 Task: Find connections with filter location Bromsgrove with filter topic #Innovationwith filter profile language French with filter current company SCC Online with filter school Rani Durgavati Vishwavidyalaya, Jabalpur with filter industry Retail Health and Personal Care Products with filter service category Homeowners Insurance with filter keywords title School Volunteer
Action: Mouse moved to (573, 66)
Screenshot: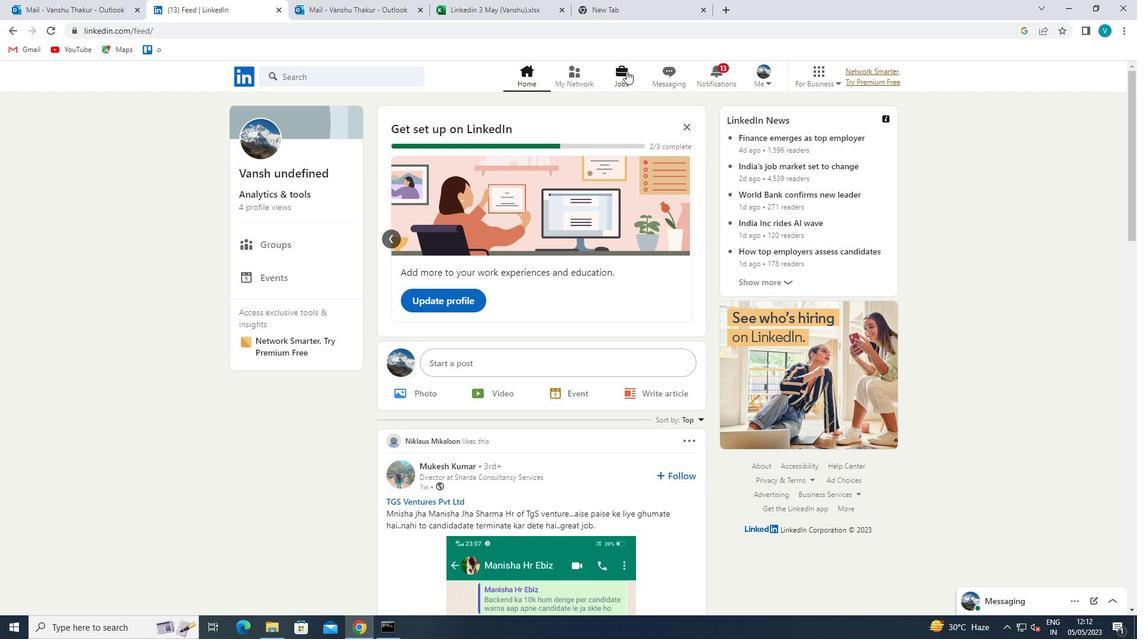 
Action: Mouse pressed left at (573, 66)
Screenshot: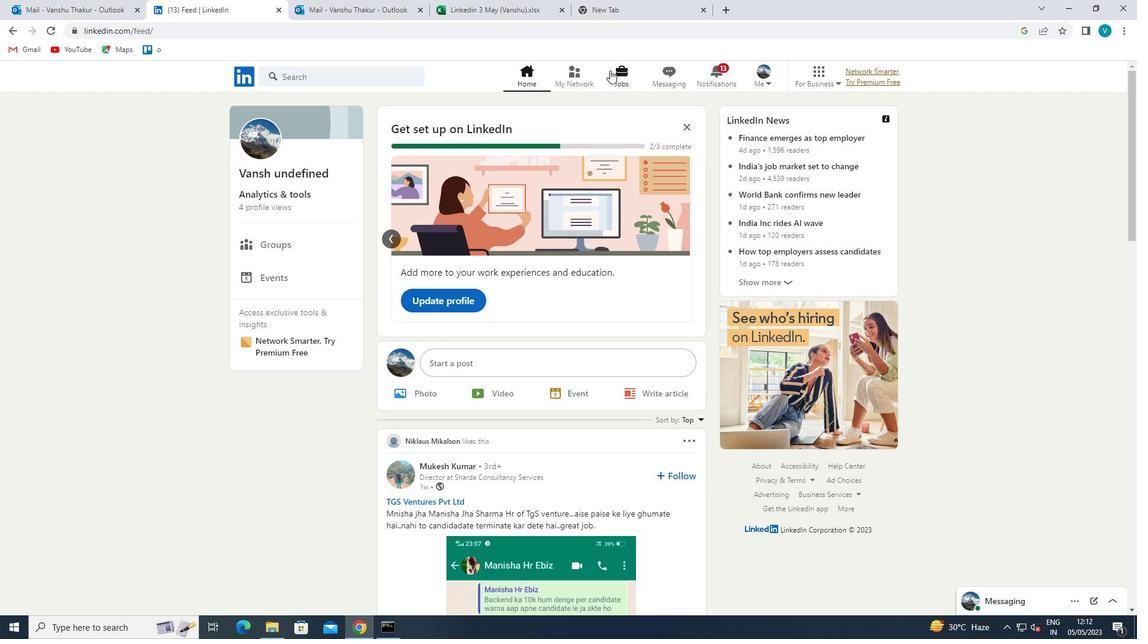 
Action: Mouse moved to (341, 135)
Screenshot: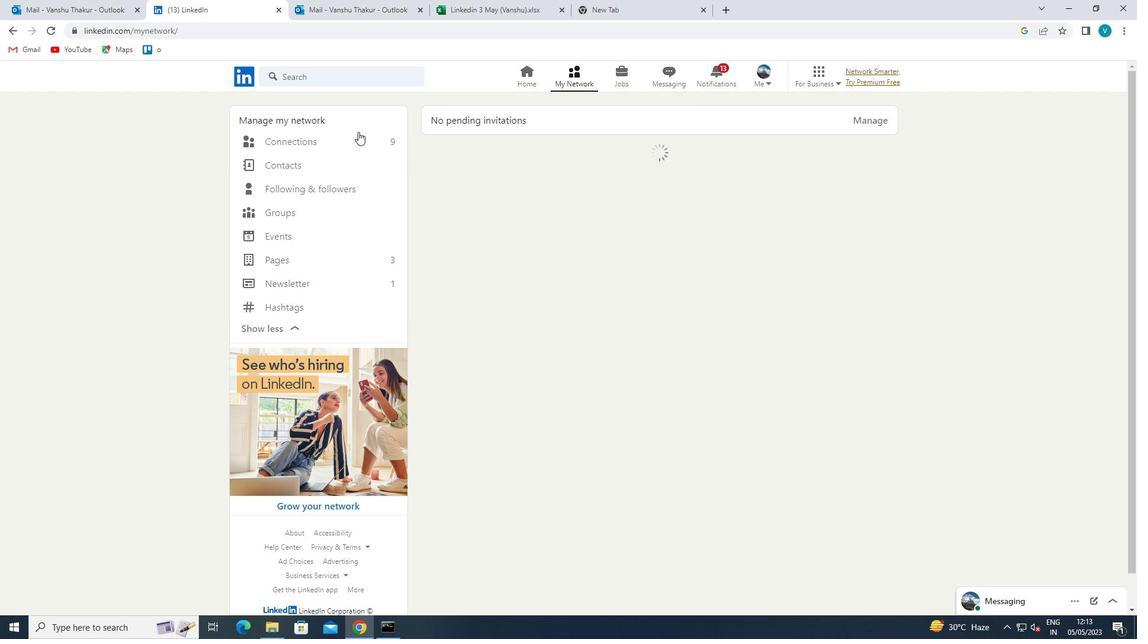 
Action: Mouse pressed left at (341, 135)
Screenshot: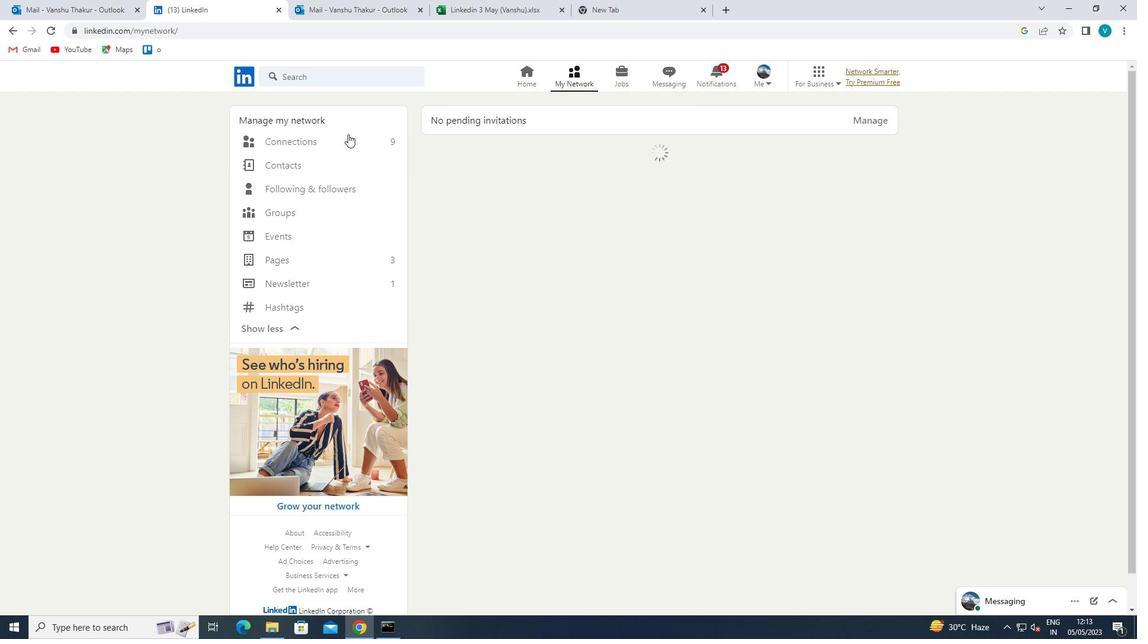 
Action: Mouse moved to (663, 138)
Screenshot: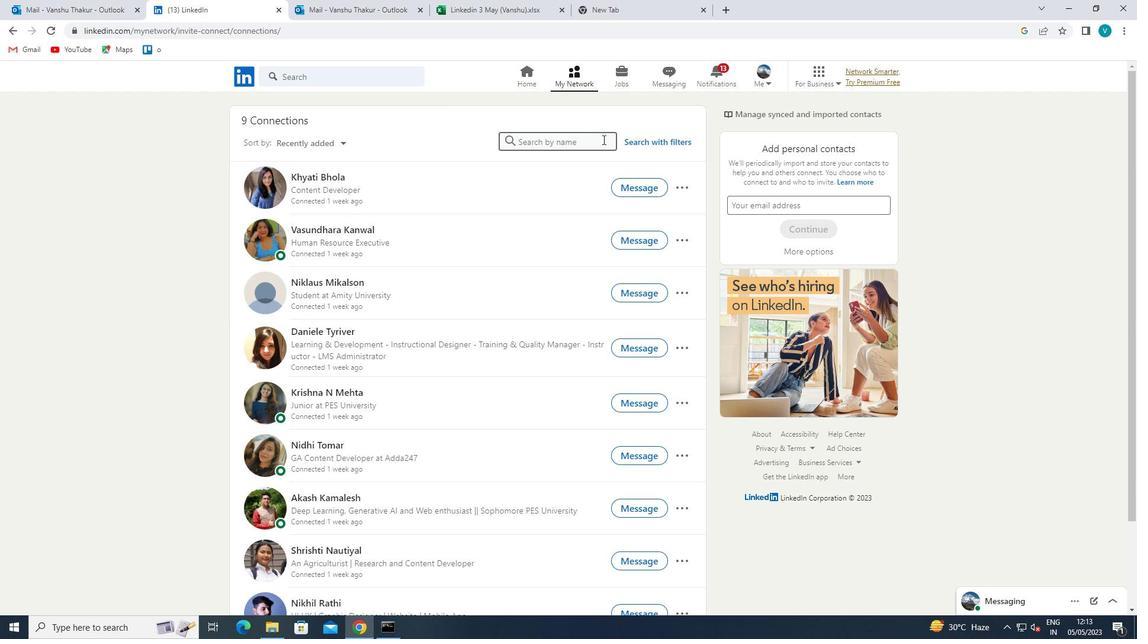 
Action: Mouse pressed left at (663, 138)
Screenshot: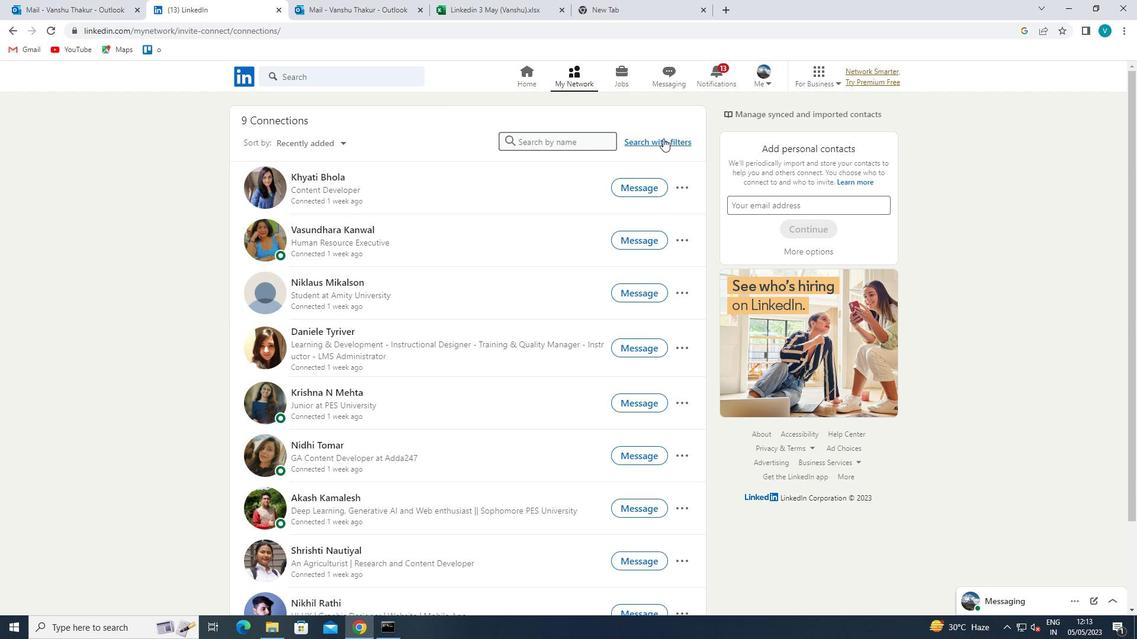 
Action: Mouse moved to (579, 114)
Screenshot: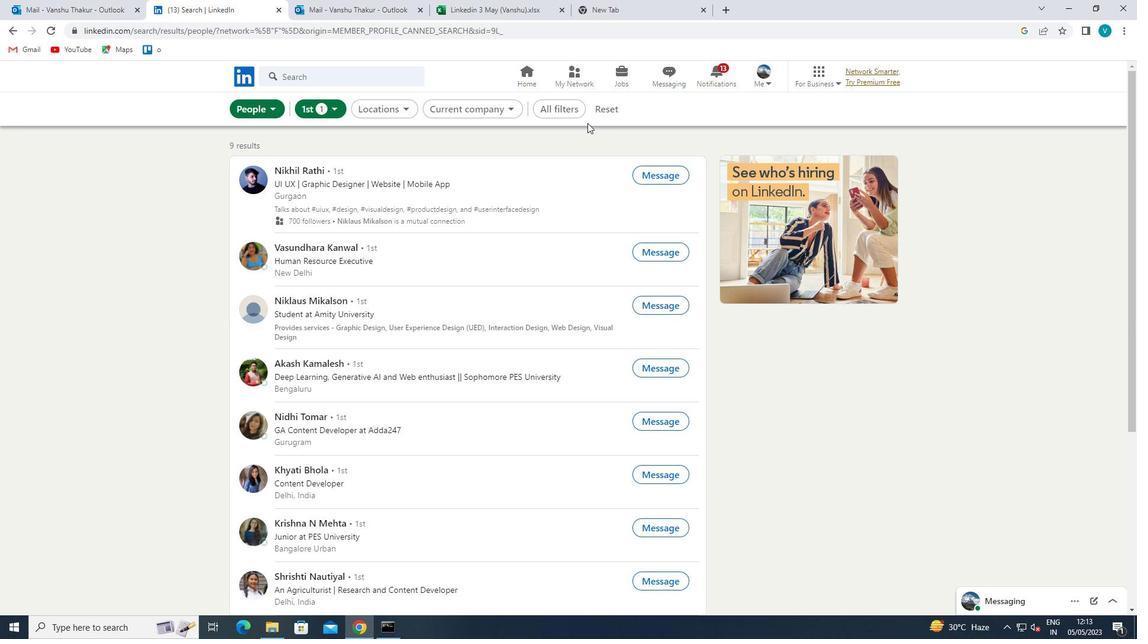 
Action: Mouse pressed left at (579, 114)
Screenshot: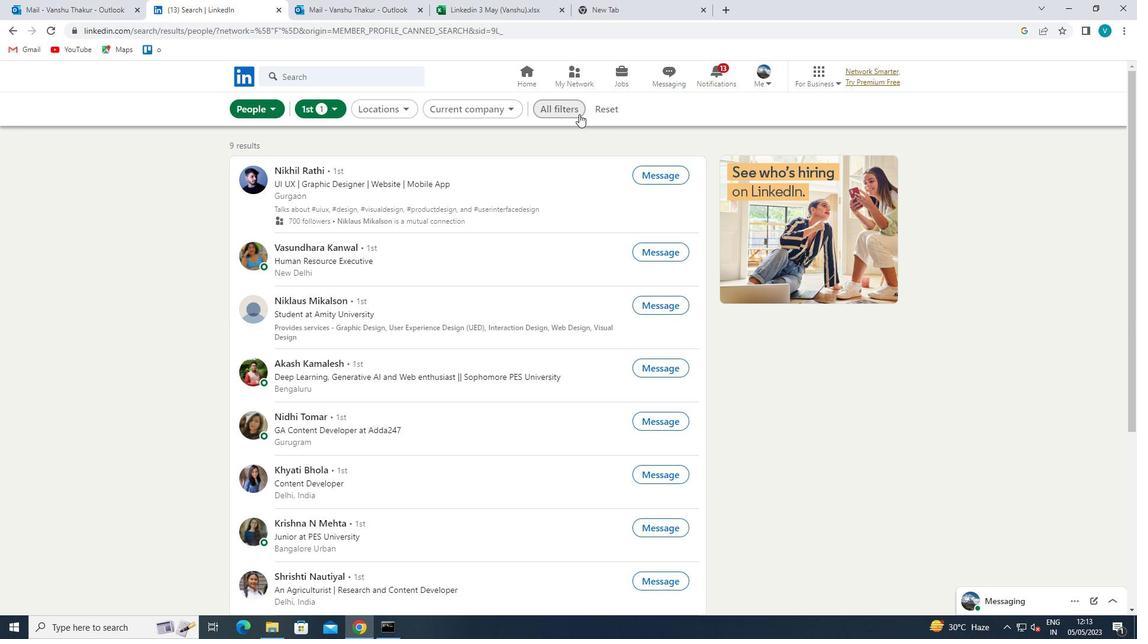 
Action: Mouse moved to (903, 221)
Screenshot: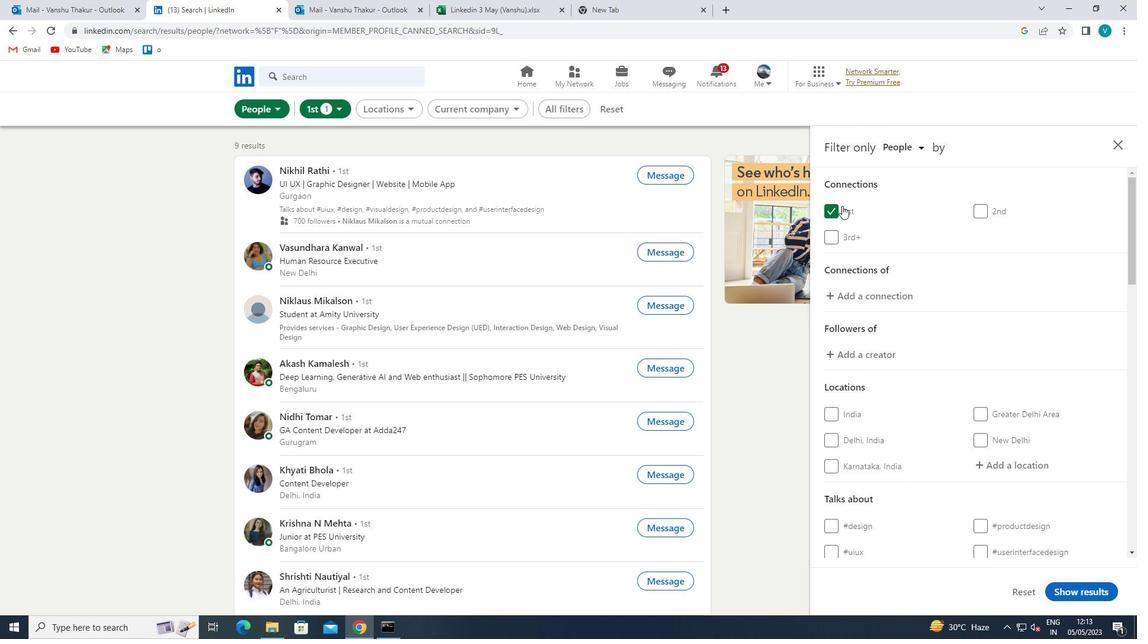 
Action: Mouse scrolled (903, 220) with delta (0, 0)
Screenshot: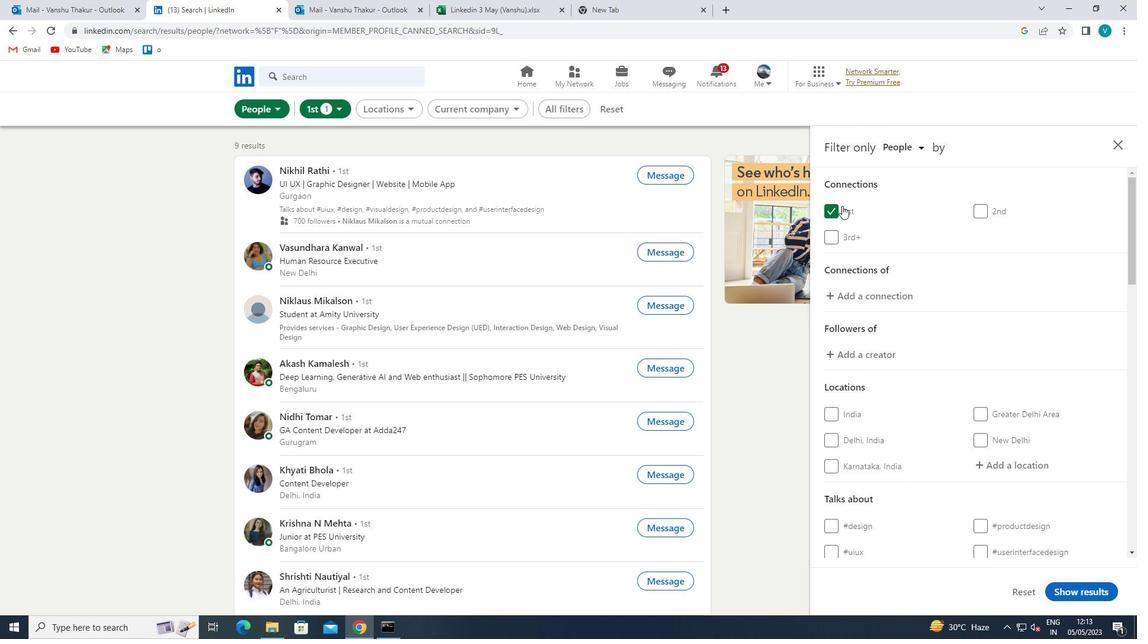 
Action: Mouse moved to (909, 223)
Screenshot: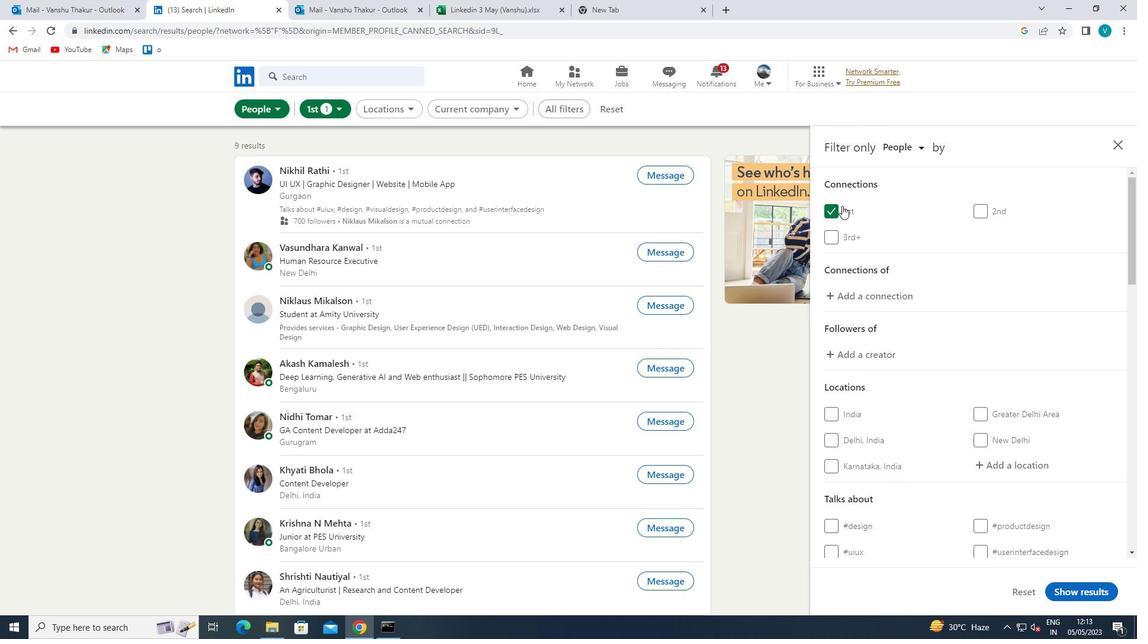 
Action: Mouse scrolled (909, 222) with delta (0, 0)
Screenshot: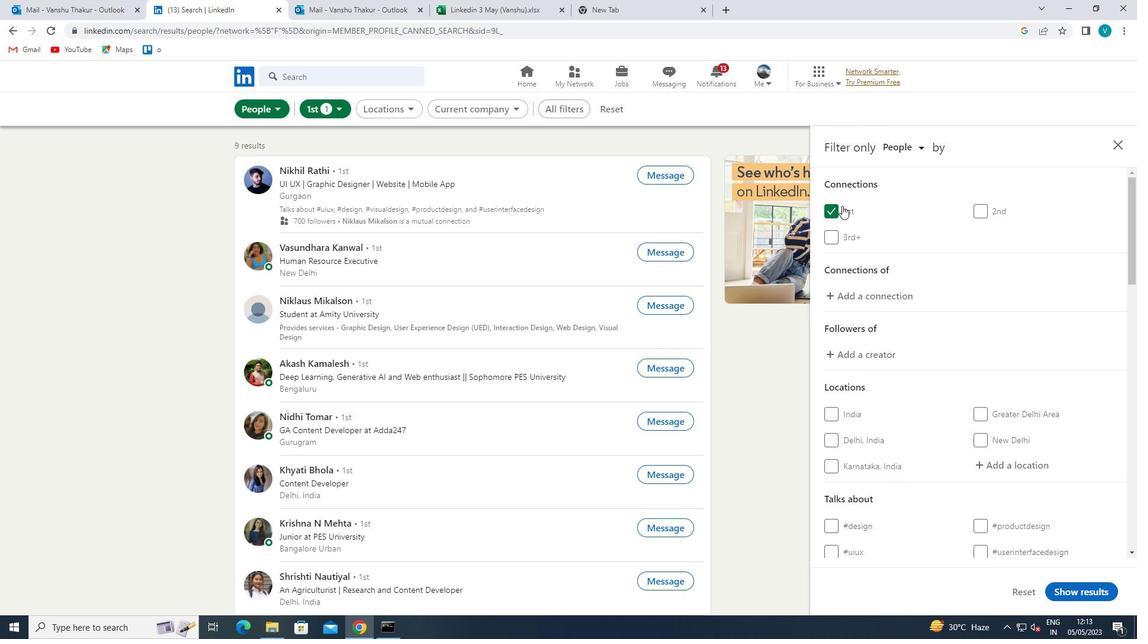 
Action: Mouse moved to (1026, 346)
Screenshot: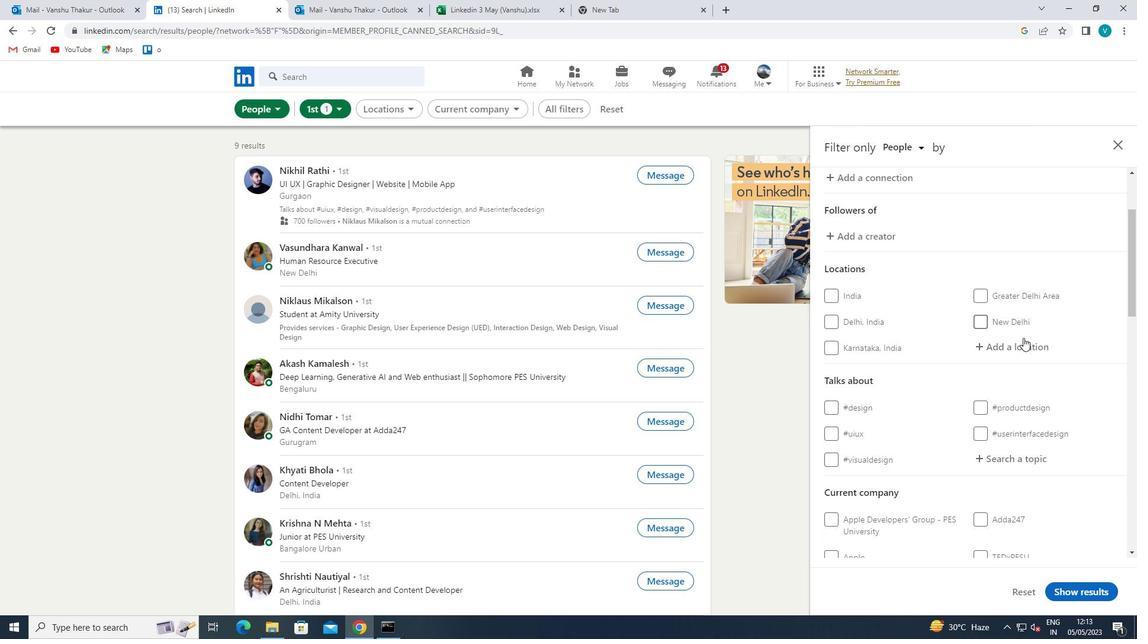 
Action: Mouse pressed left at (1026, 346)
Screenshot: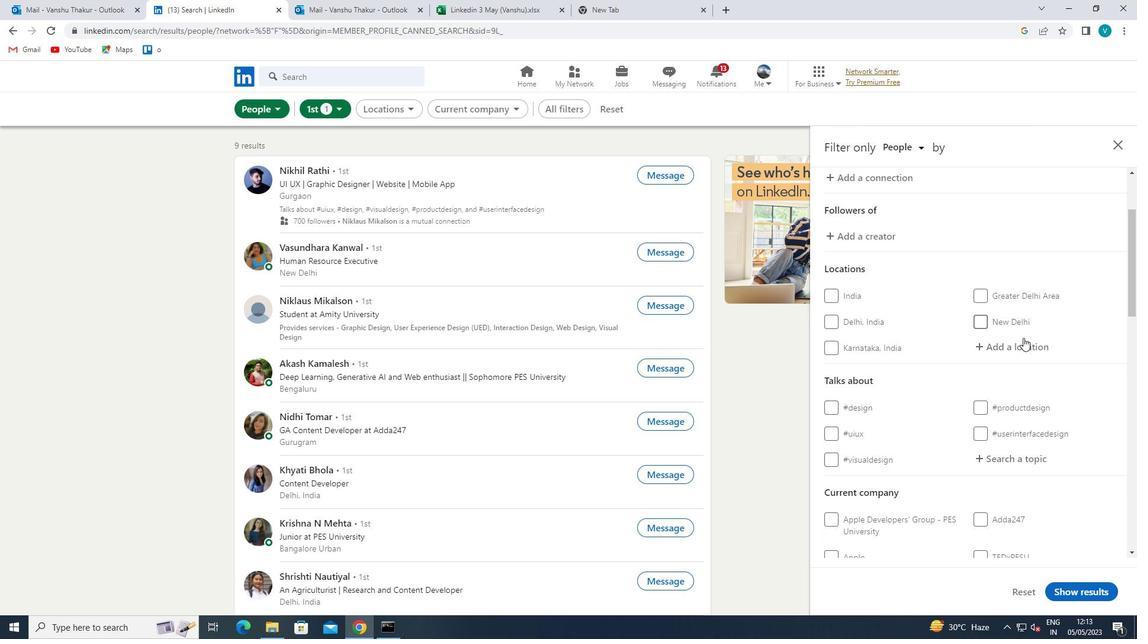 
Action: Mouse moved to (829, 235)
Screenshot: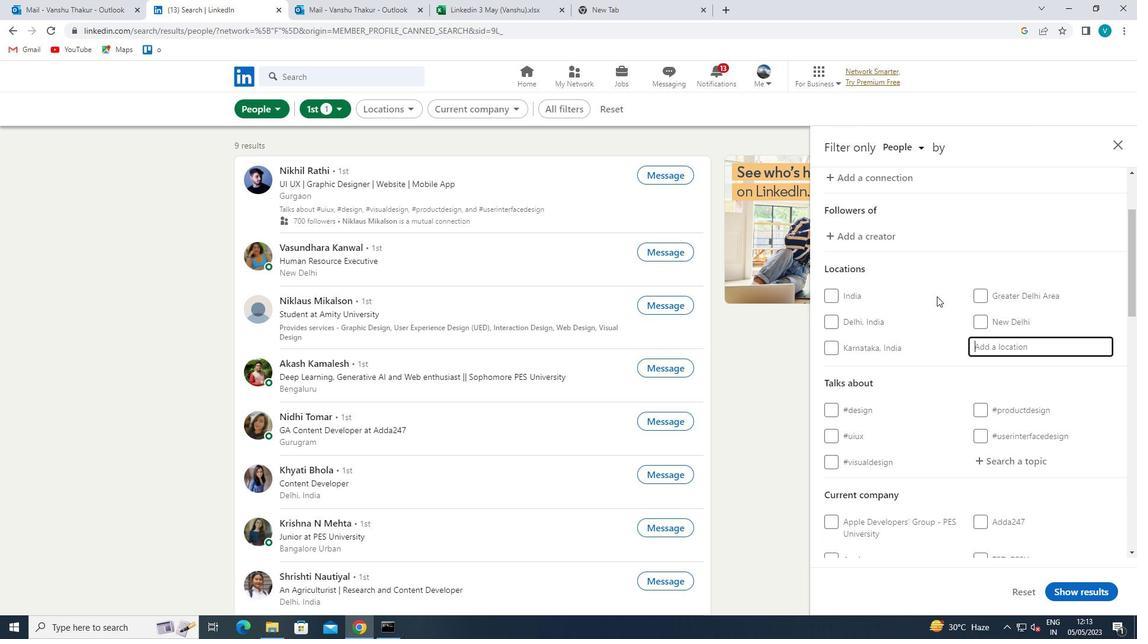 
Action: Key pressed <Key.shift>BROMSGROVE
Screenshot: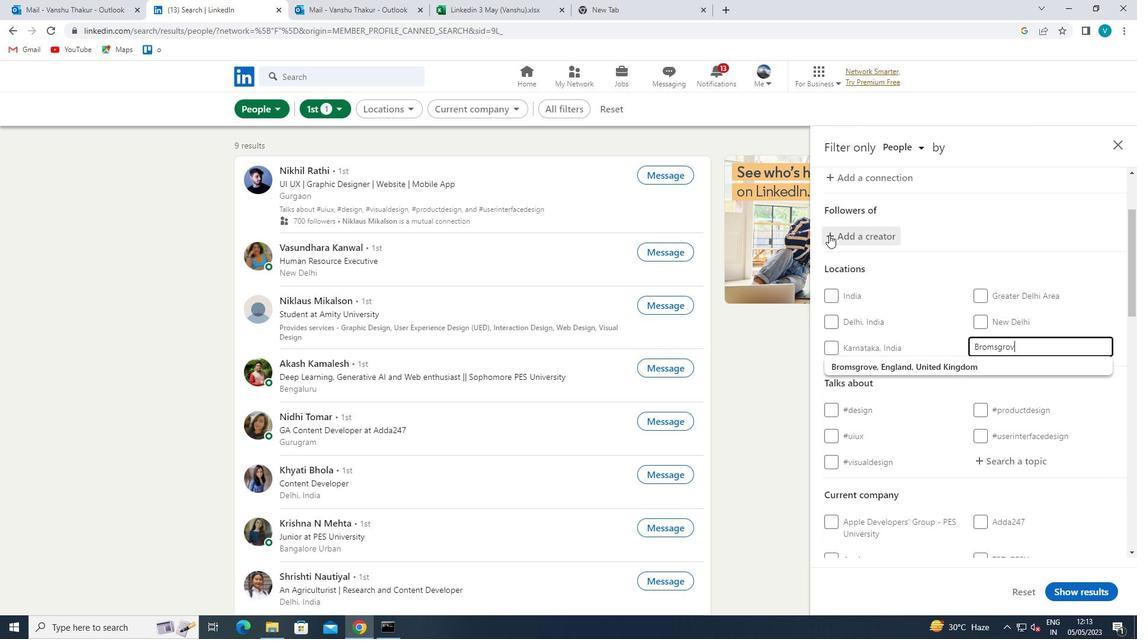 
Action: Mouse moved to (927, 363)
Screenshot: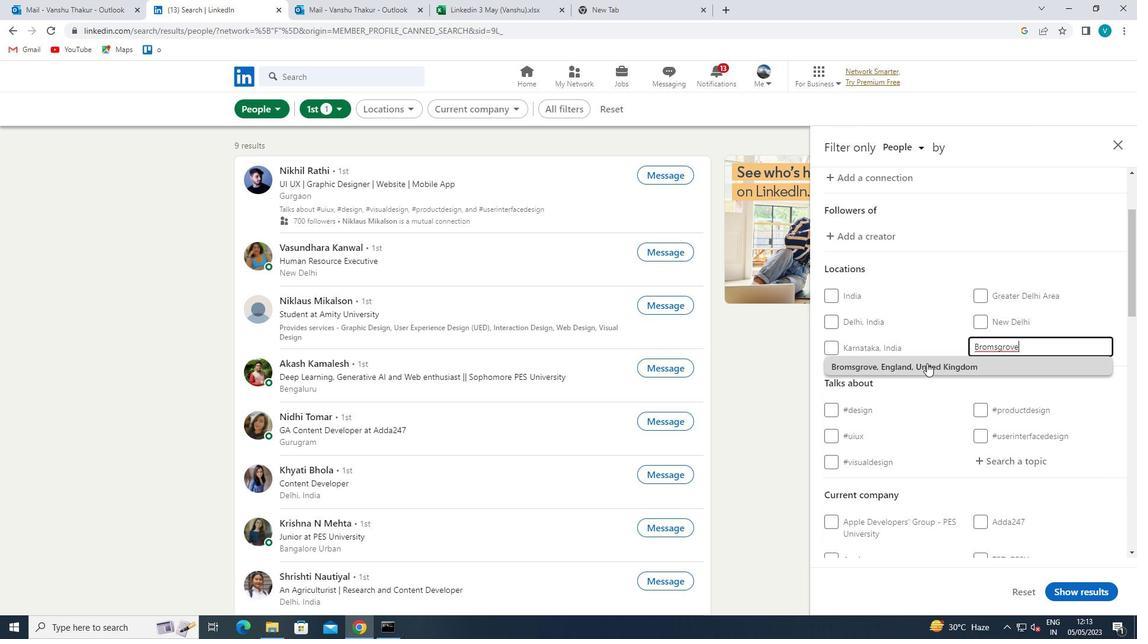 
Action: Mouse pressed left at (927, 363)
Screenshot: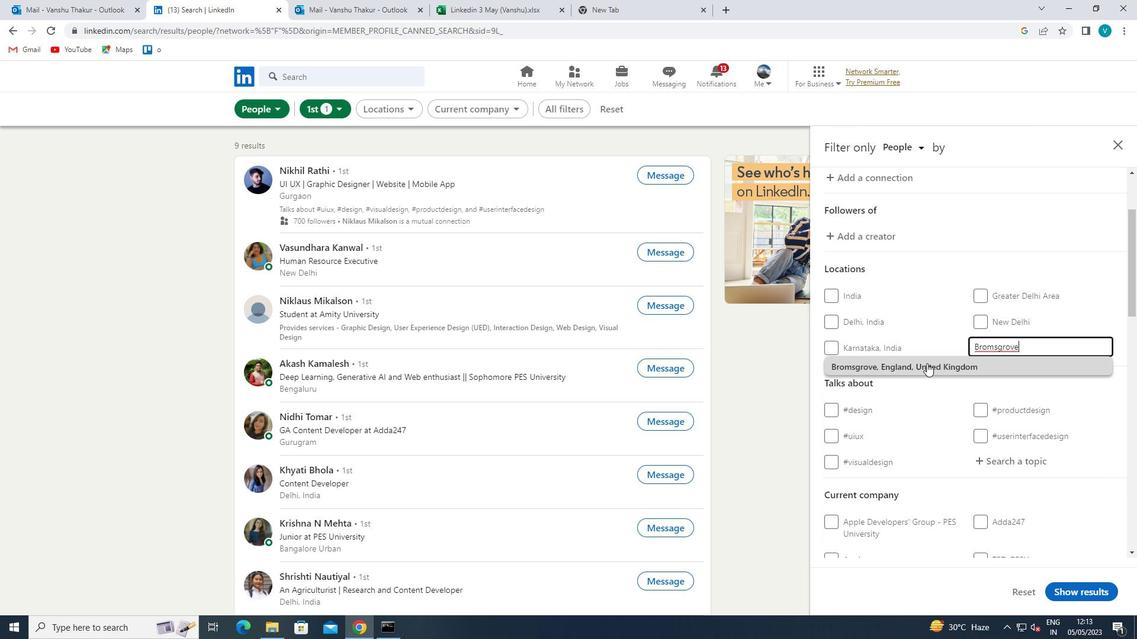 
Action: Mouse moved to (927, 351)
Screenshot: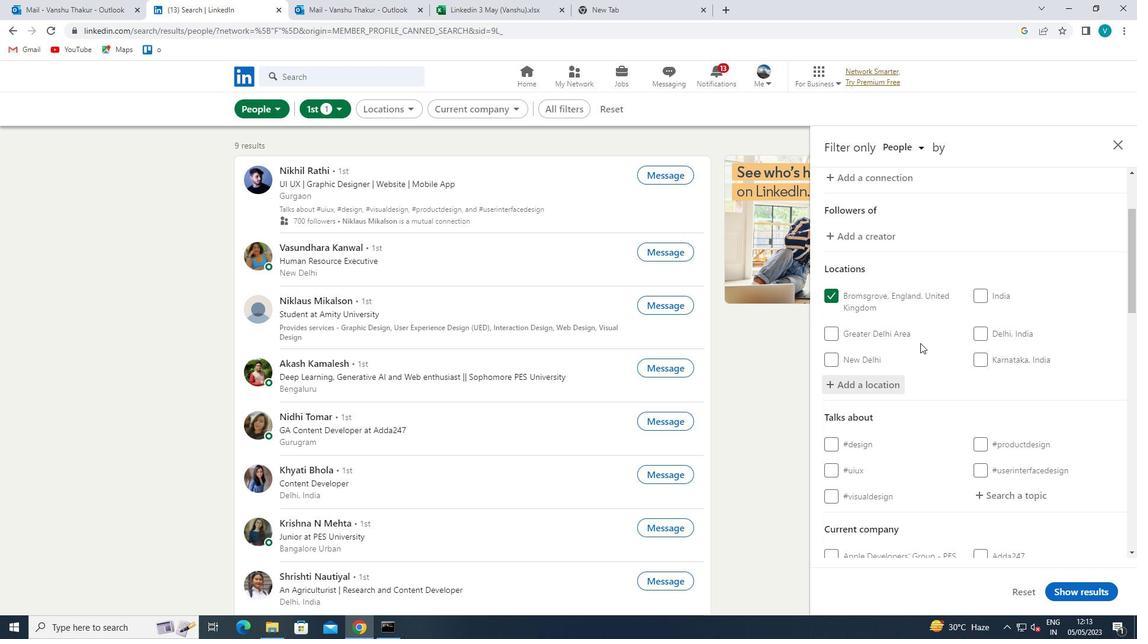 
Action: Mouse scrolled (927, 350) with delta (0, 0)
Screenshot: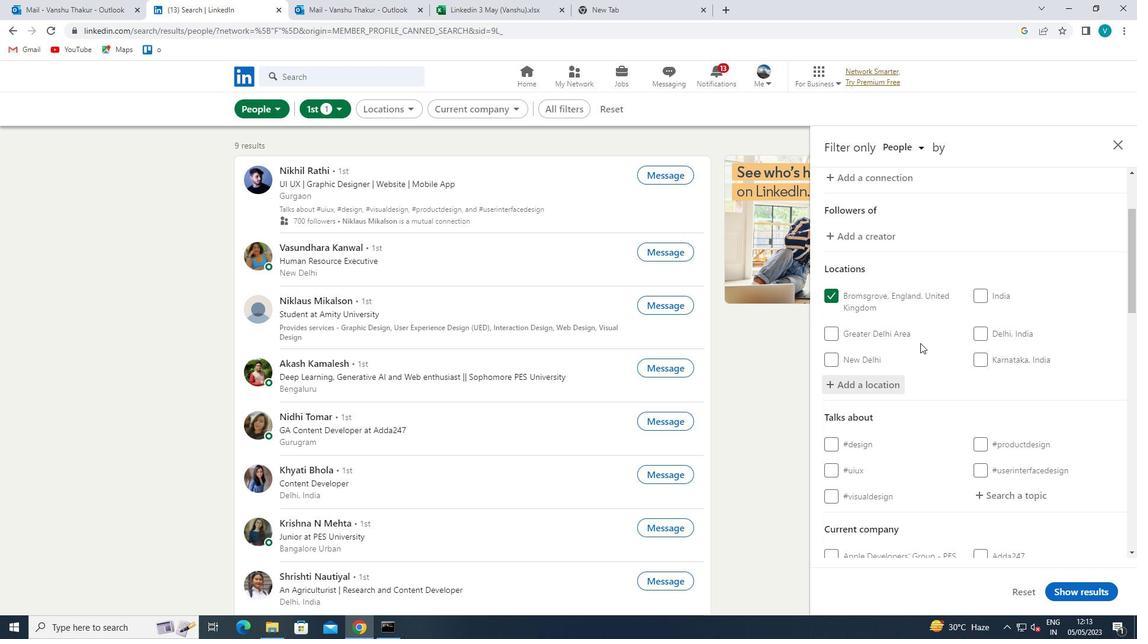 
Action: Mouse moved to (928, 357)
Screenshot: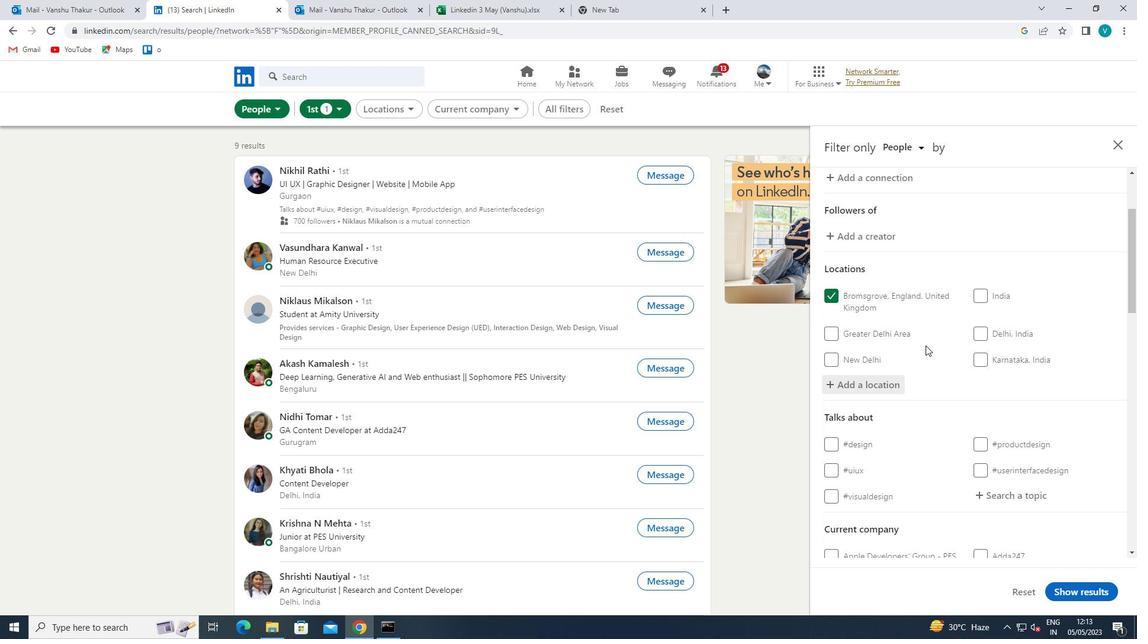 
Action: Mouse scrolled (928, 357) with delta (0, 0)
Screenshot: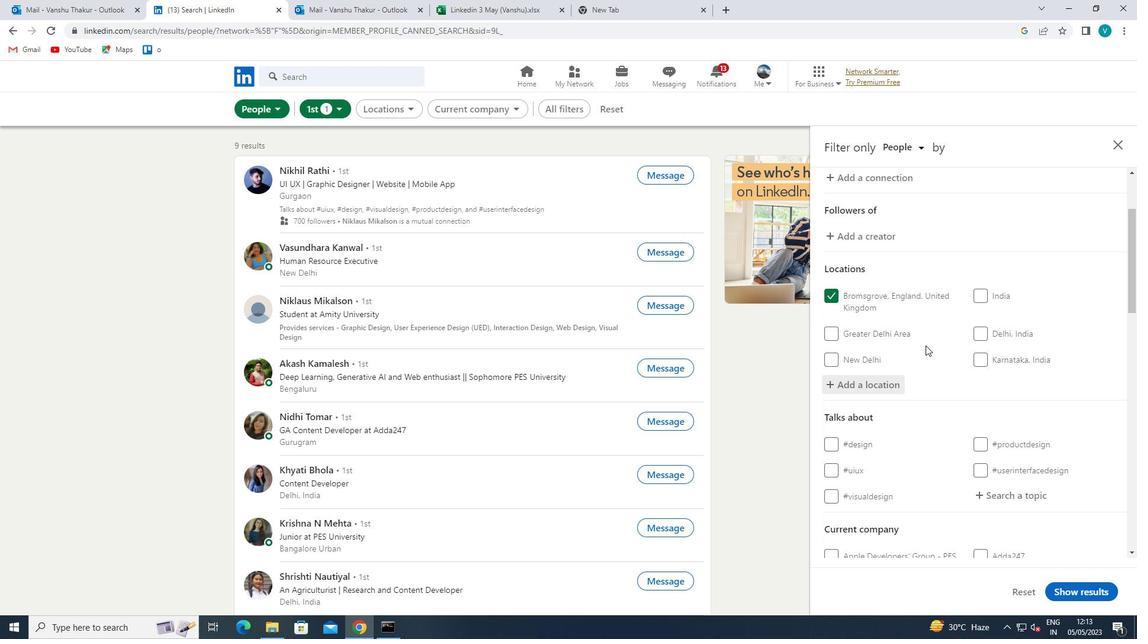 
Action: Mouse moved to (995, 375)
Screenshot: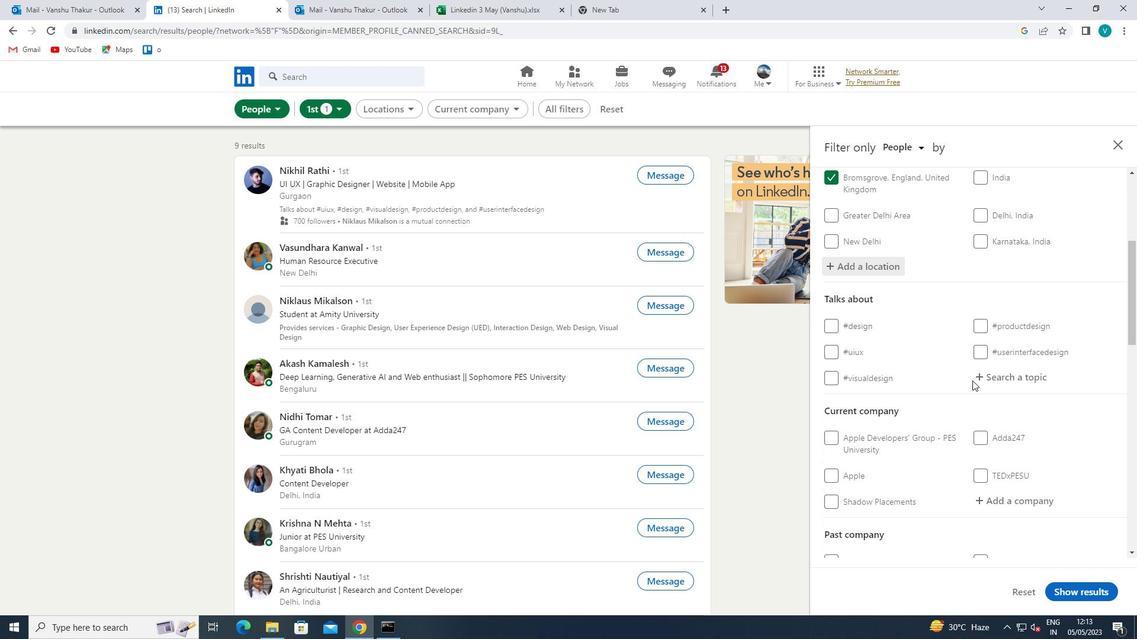 
Action: Mouse pressed left at (995, 375)
Screenshot: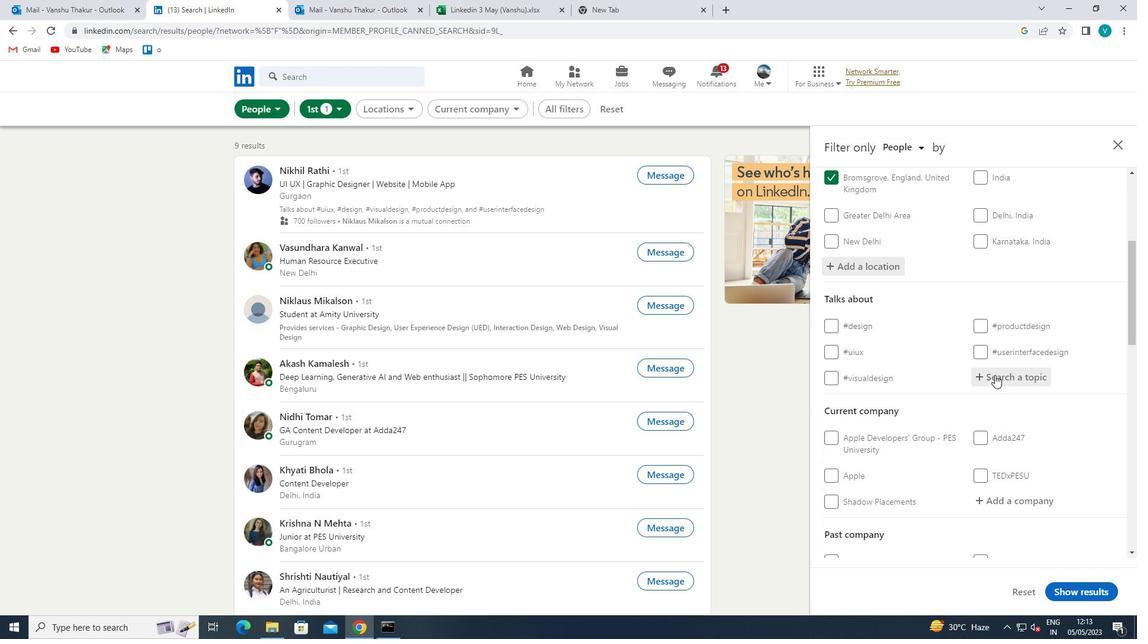 
Action: Key pressed INNOA<Key.backspace>
Screenshot: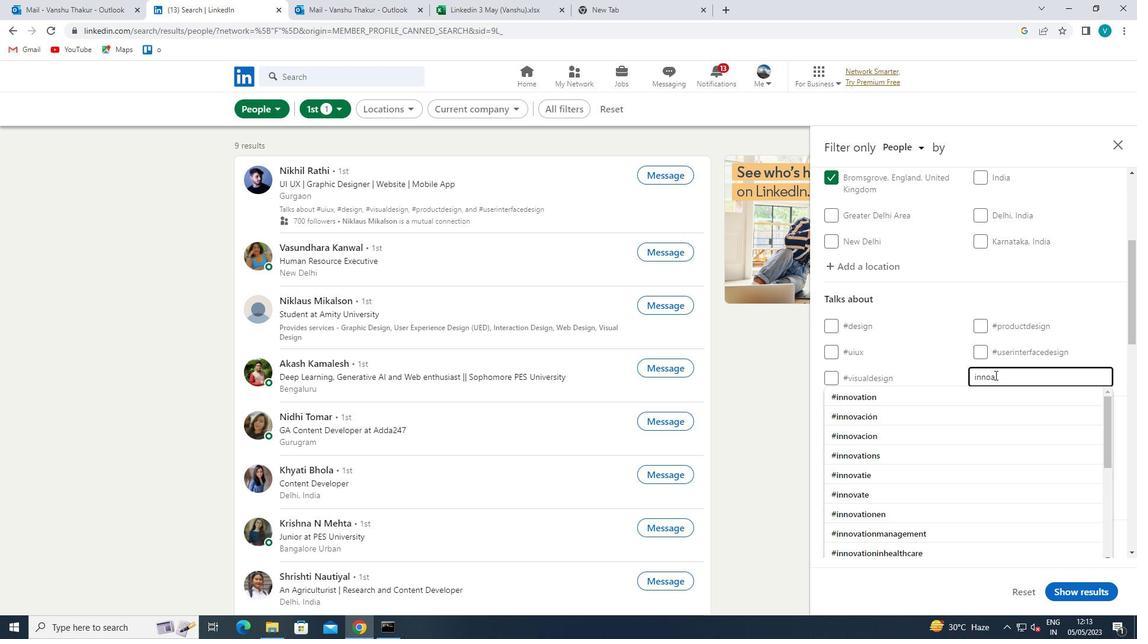 
Action: Mouse moved to (980, 396)
Screenshot: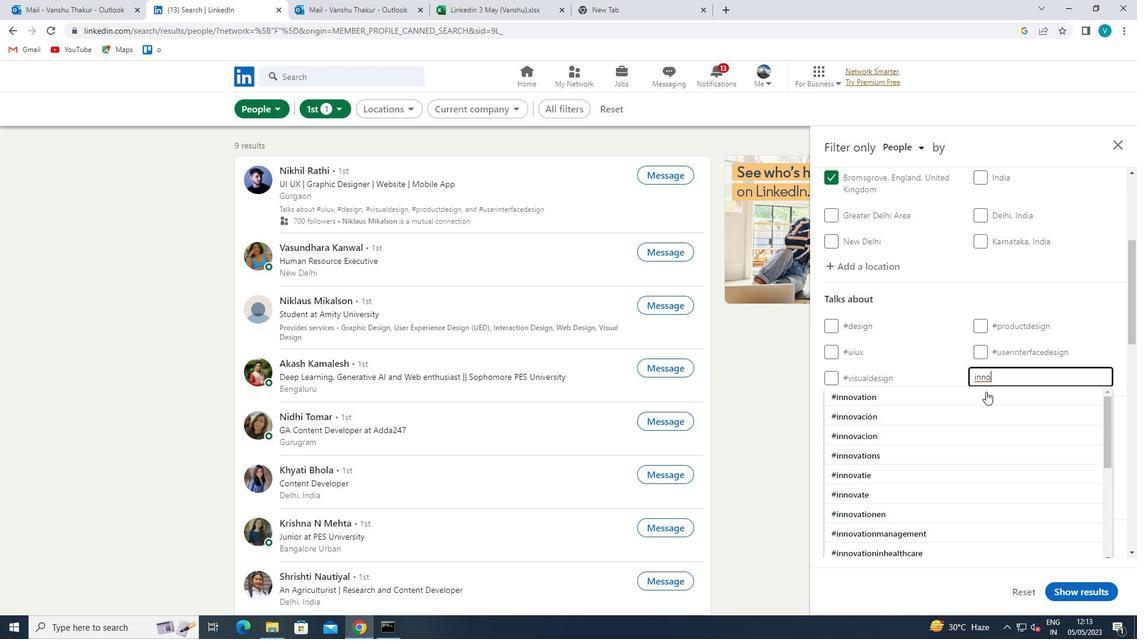 
Action: Mouse pressed left at (980, 396)
Screenshot: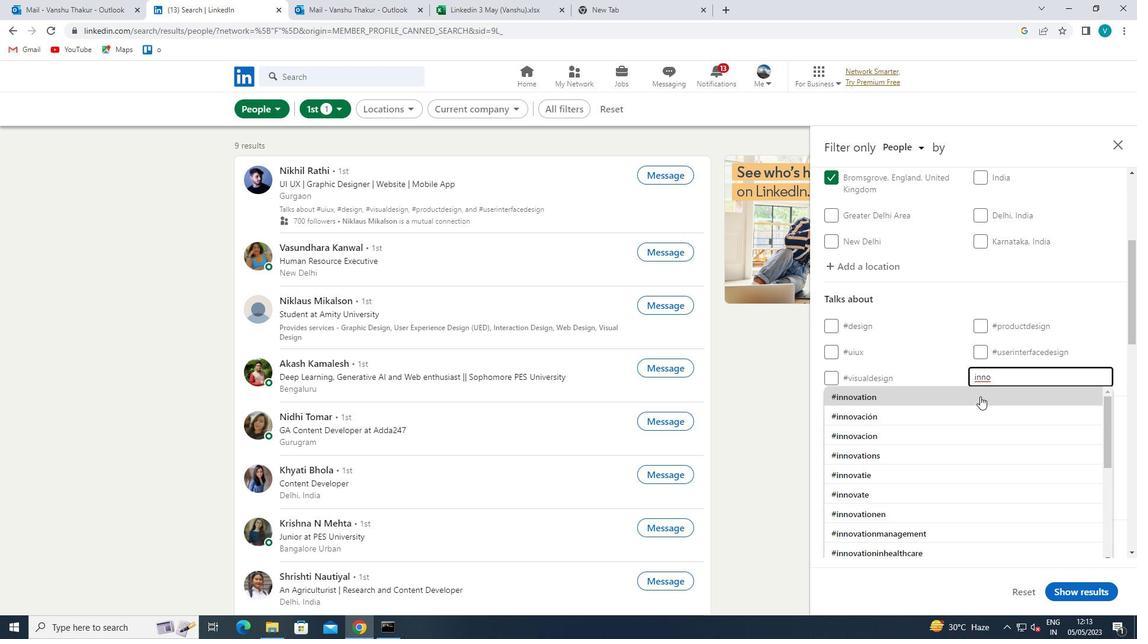 
Action: Mouse scrolled (980, 396) with delta (0, 0)
Screenshot: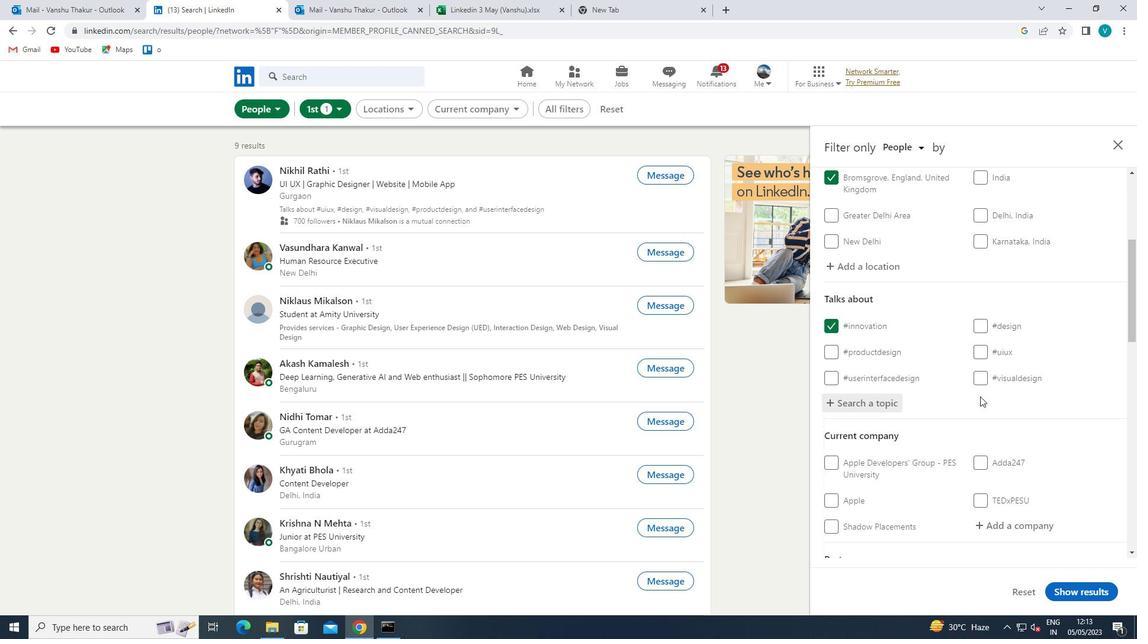 
Action: Mouse scrolled (980, 396) with delta (0, 0)
Screenshot: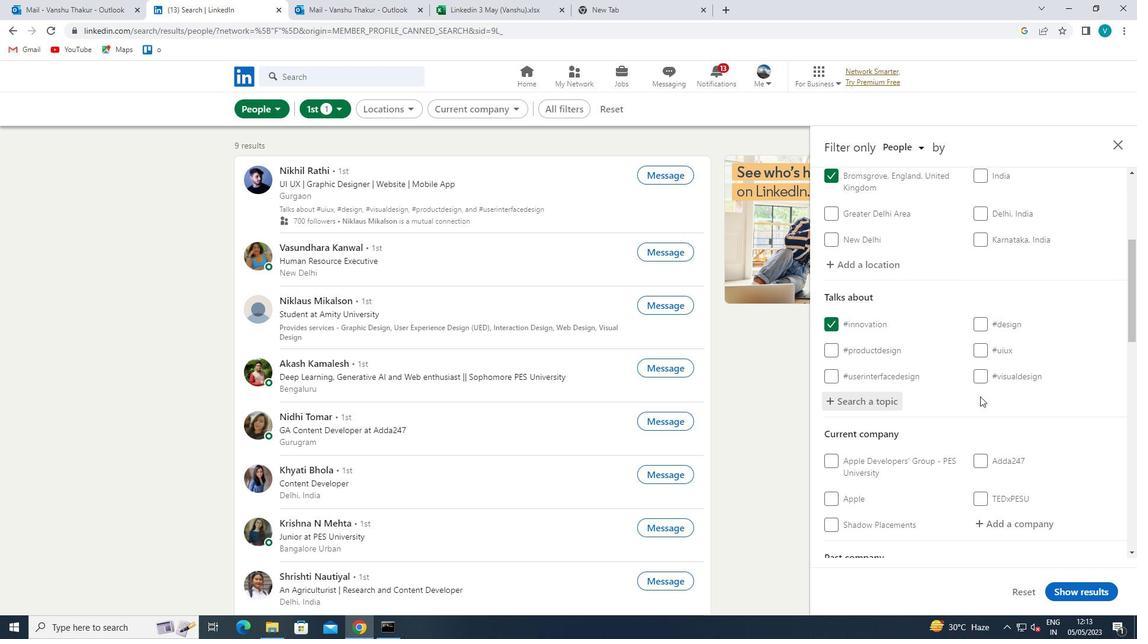 
Action: Mouse moved to (991, 407)
Screenshot: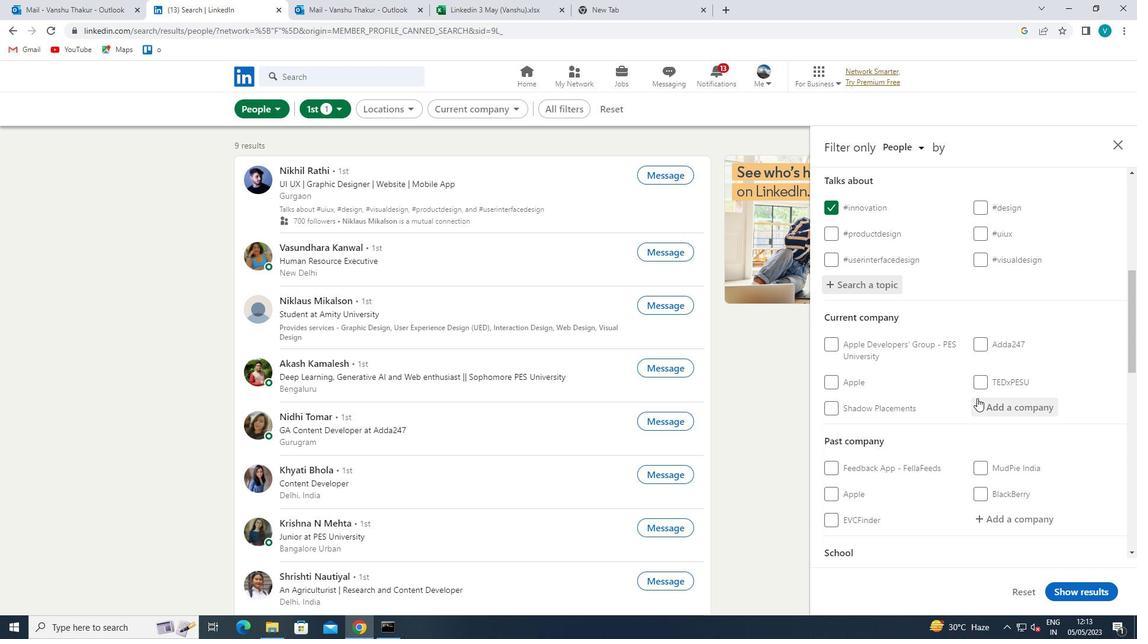 
Action: Mouse pressed left at (991, 407)
Screenshot: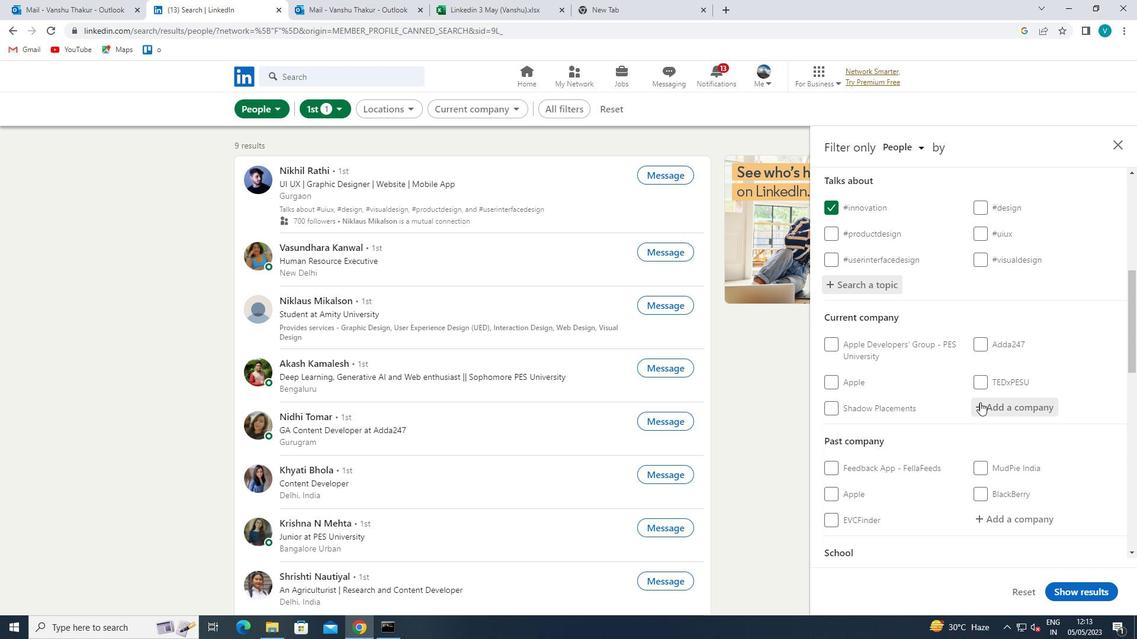 
Action: Key pressed <Key.shift>SCC<Key.space>
Screenshot: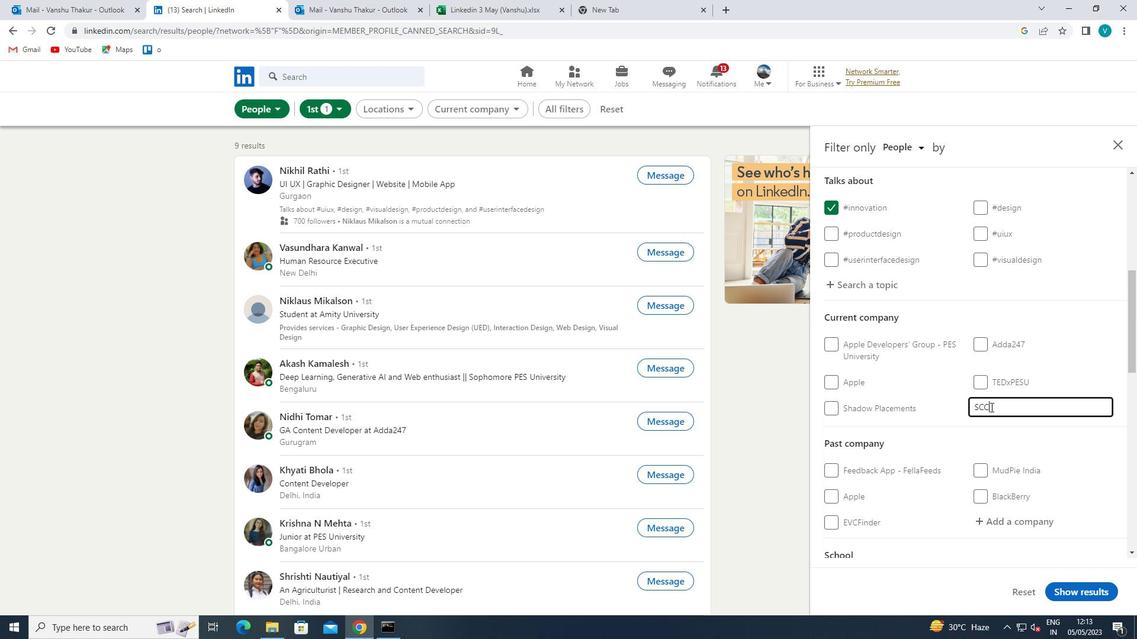
Action: Mouse moved to (969, 466)
Screenshot: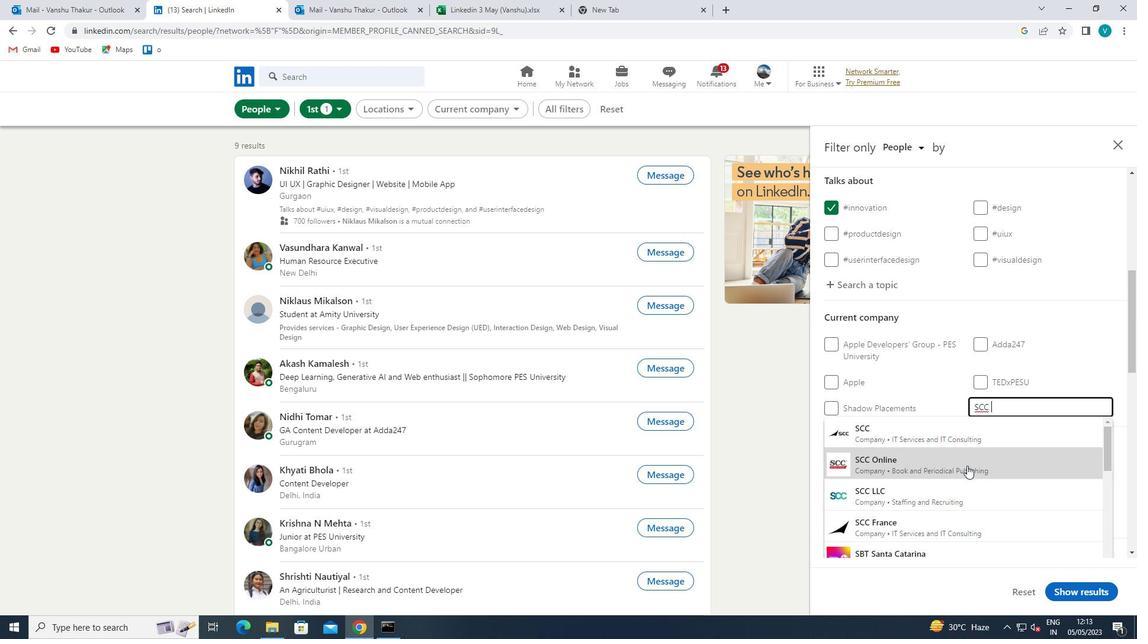 
Action: Mouse pressed left at (969, 466)
Screenshot: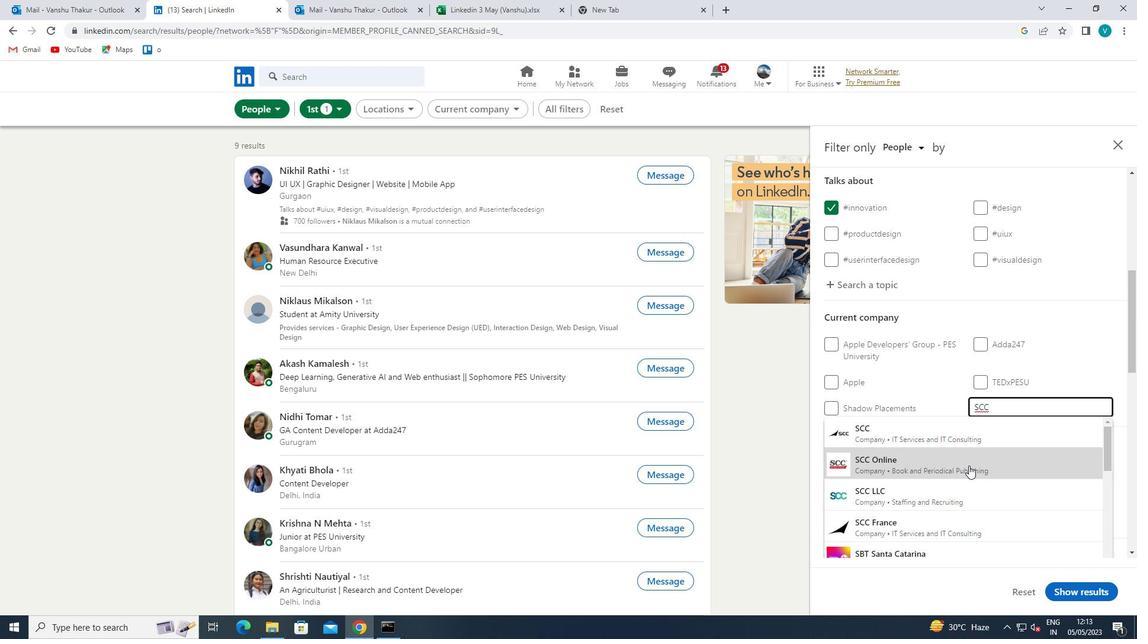 
Action: Mouse moved to (973, 463)
Screenshot: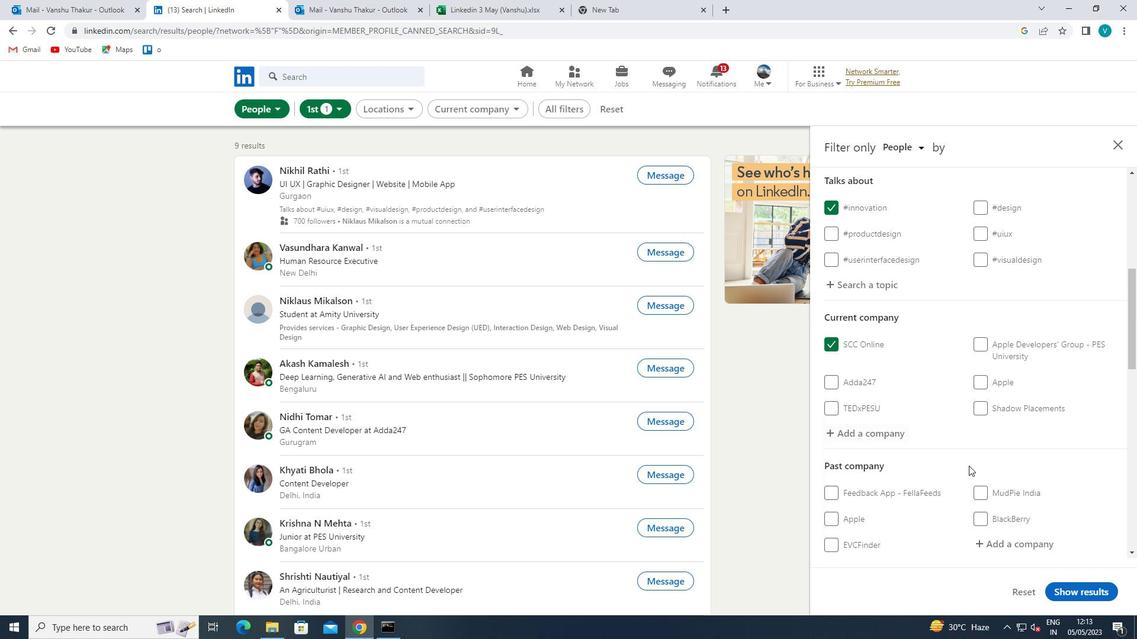 
Action: Mouse scrolled (973, 462) with delta (0, 0)
Screenshot: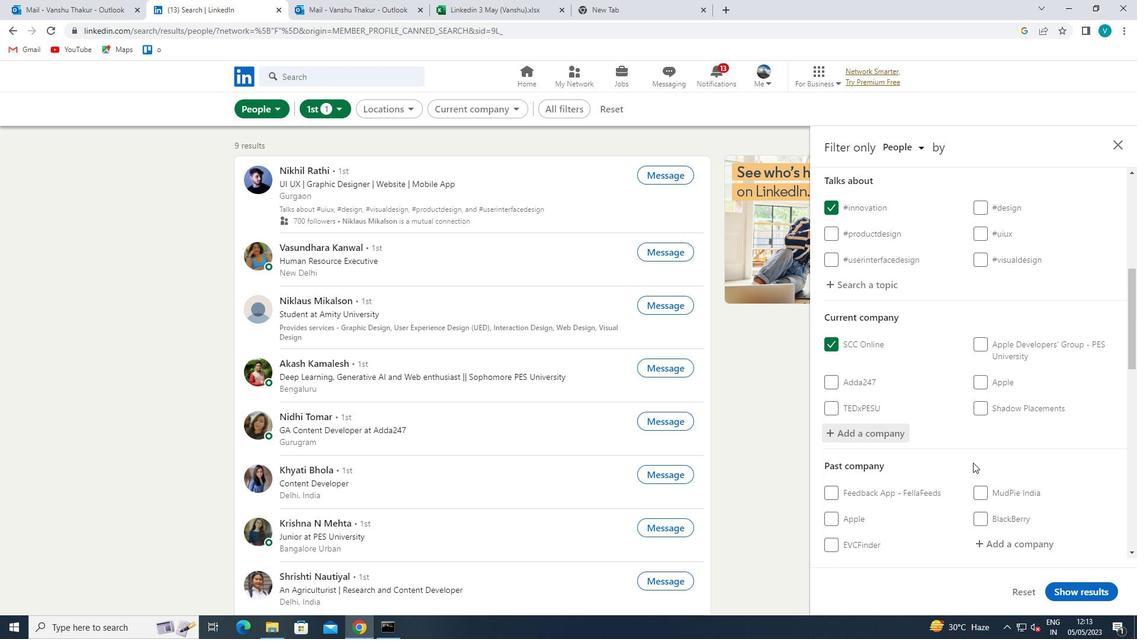 
Action: Mouse moved to (975, 462)
Screenshot: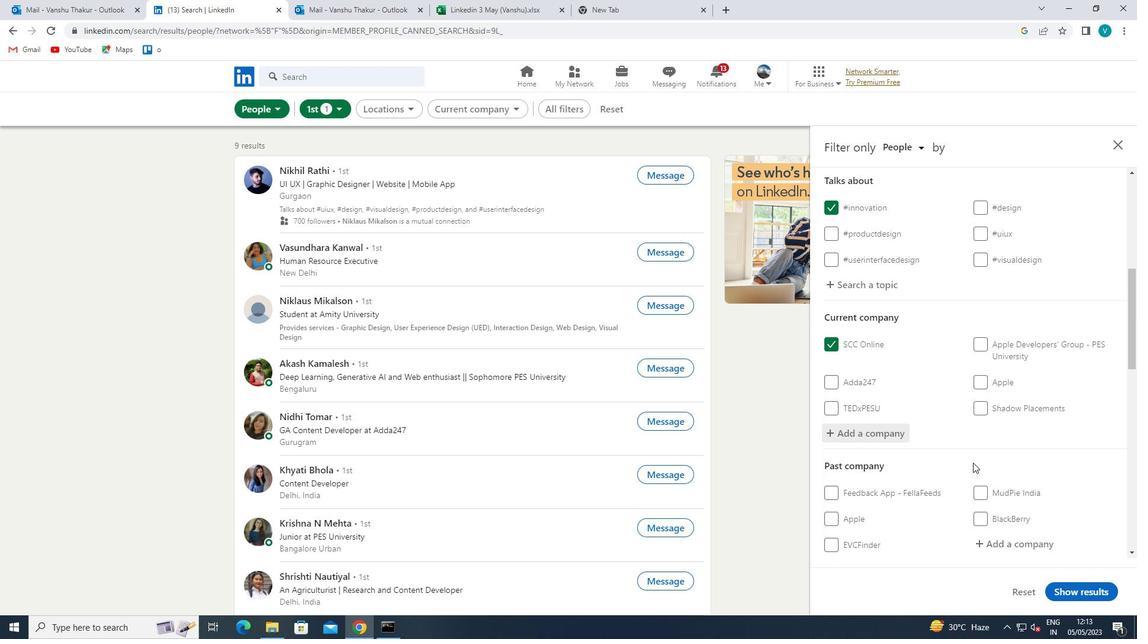 
Action: Mouse scrolled (975, 462) with delta (0, 0)
Screenshot: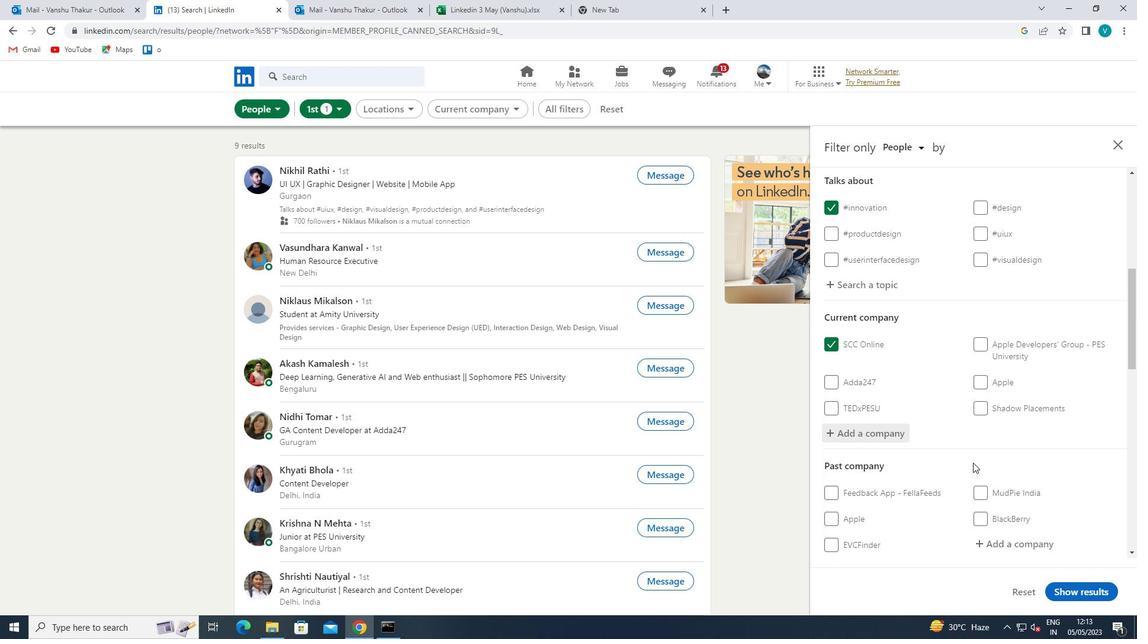 
Action: Mouse moved to (975, 462)
Screenshot: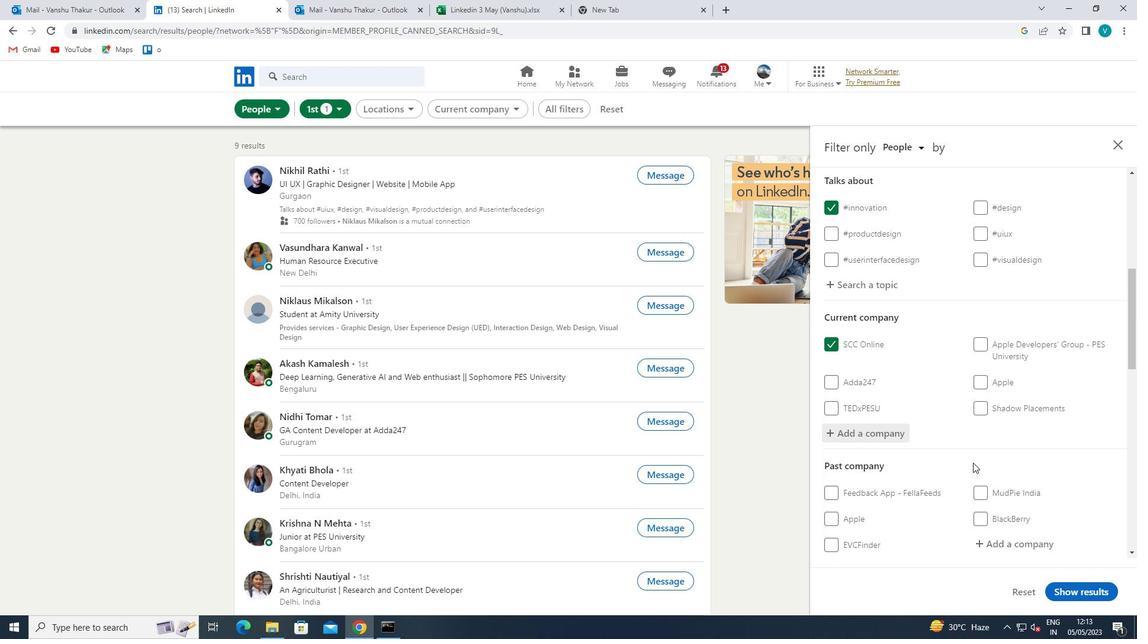 
Action: Mouse scrolled (975, 461) with delta (0, 0)
Screenshot: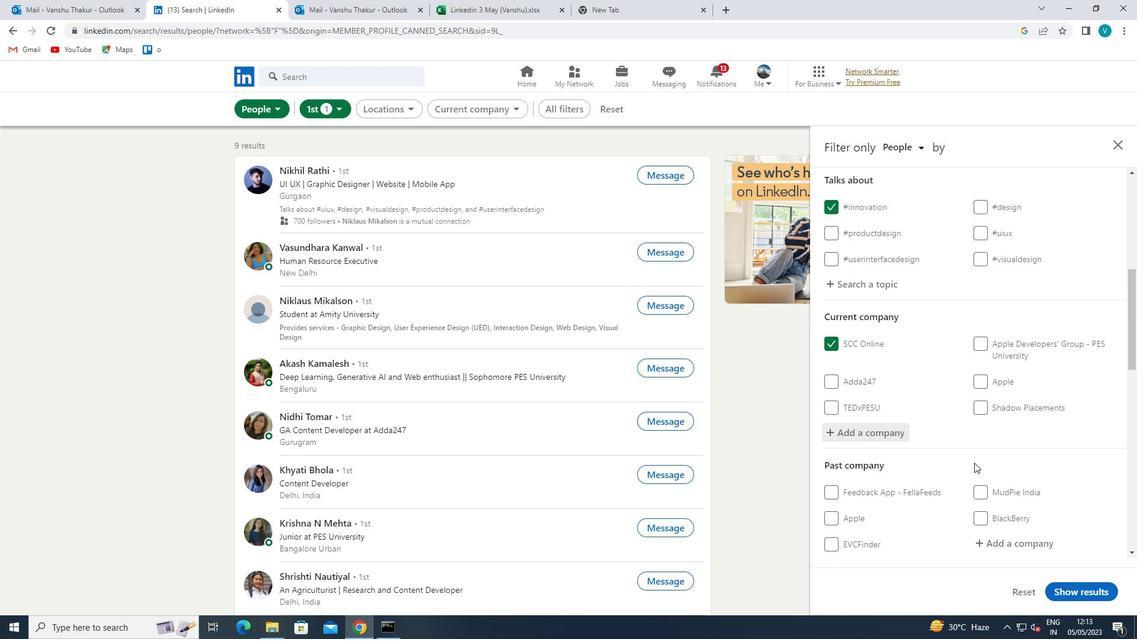 
Action: Mouse moved to (976, 461)
Screenshot: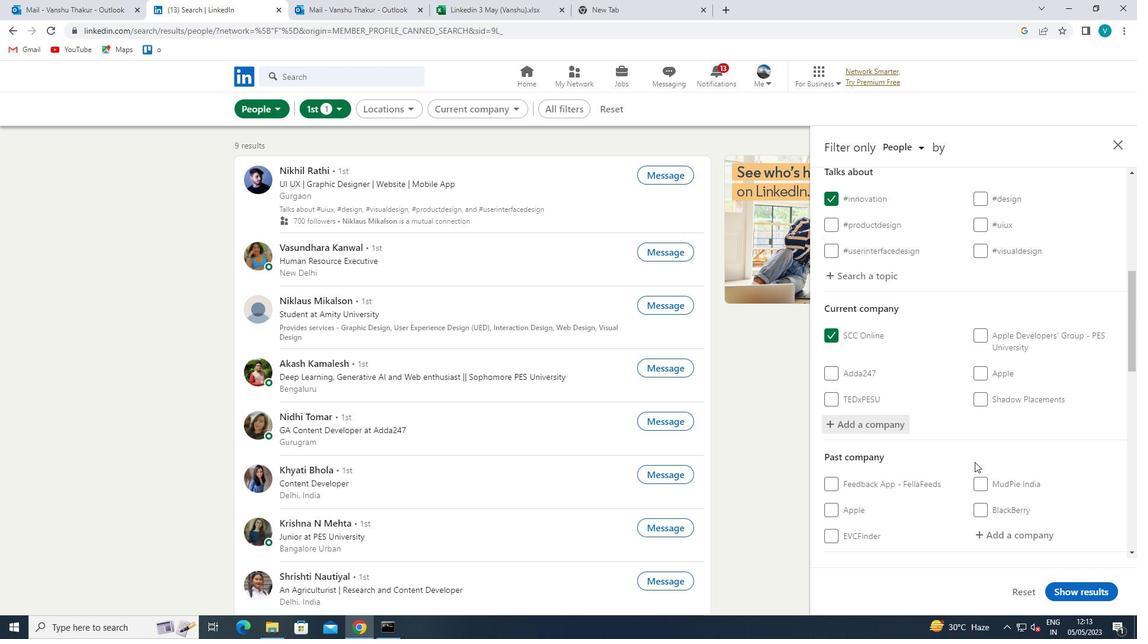 
Action: Mouse scrolled (976, 460) with delta (0, 0)
Screenshot: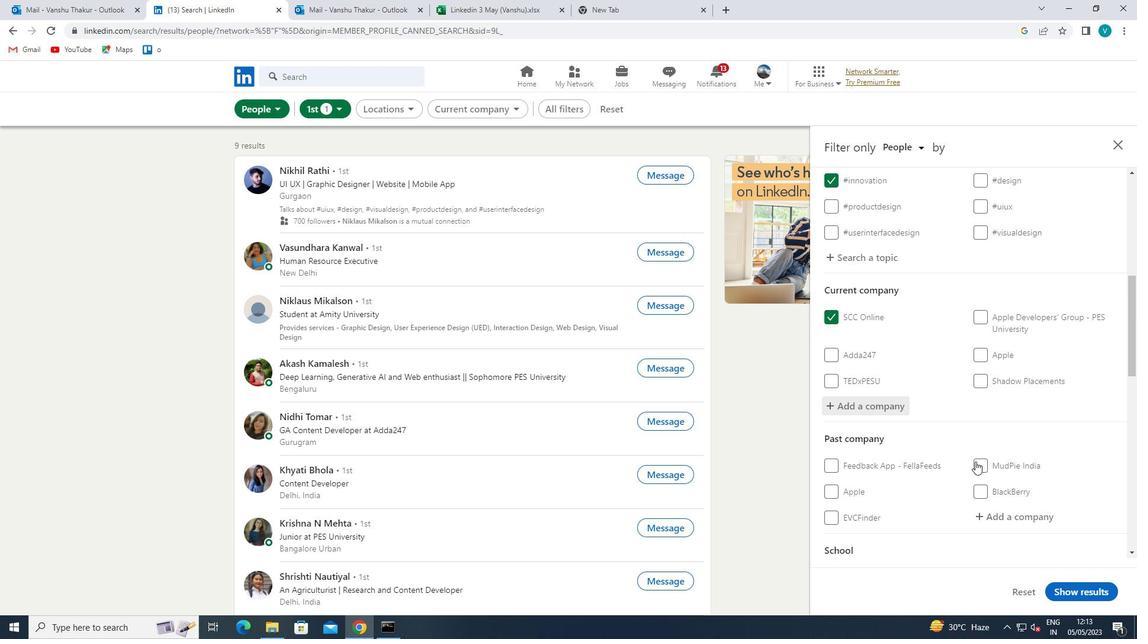 
Action: Mouse moved to (978, 460)
Screenshot: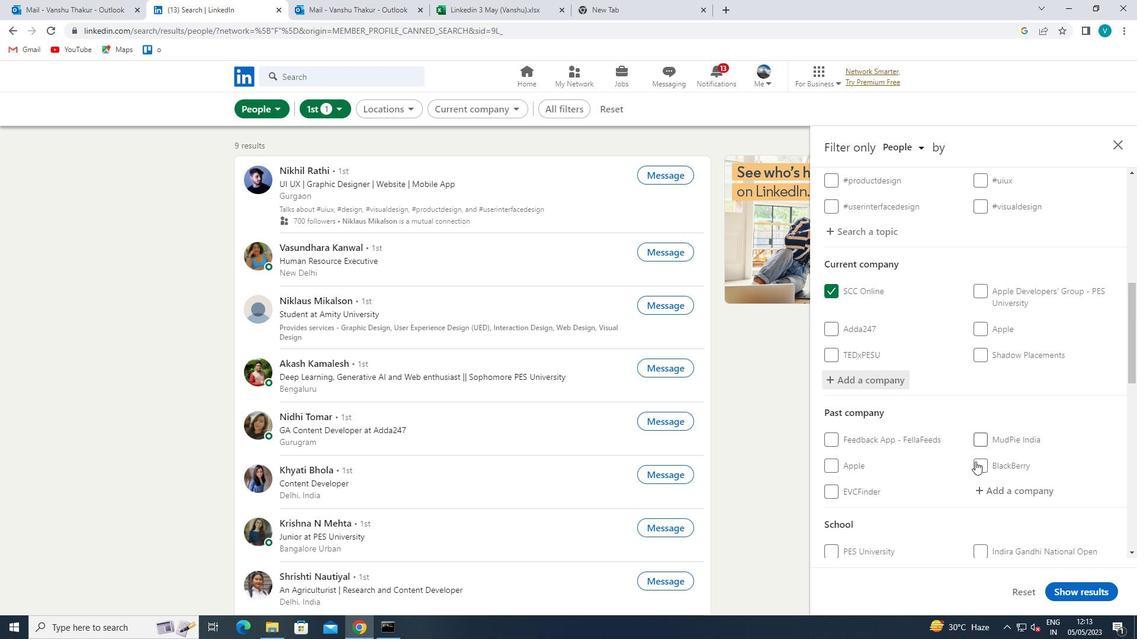 
Action: Mouse scrolled (978, 460) with delta (0, 0)
Screenshot: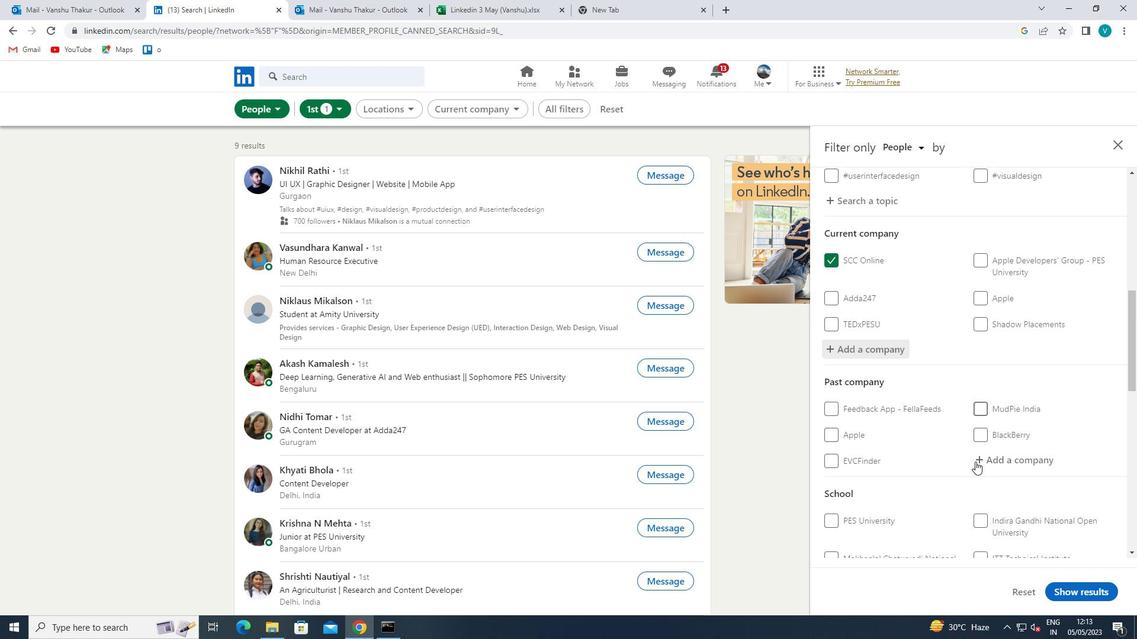 
Action: Mouse moved to (1018, 402)
Screenshot: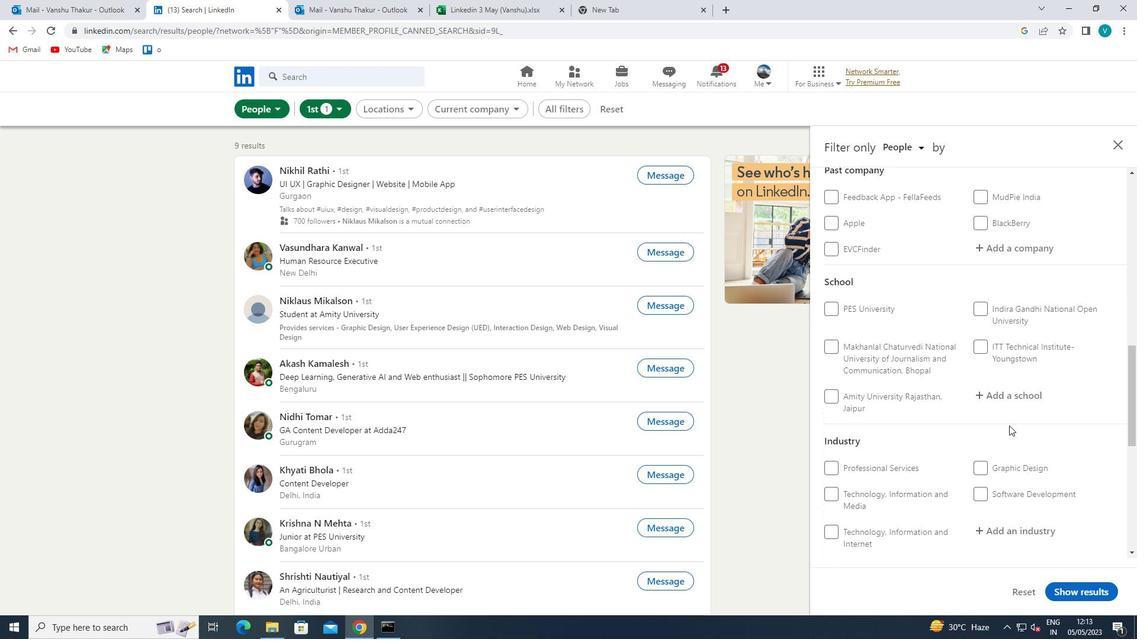 
Action: Mouse pressed left at (1018, 402)
Screenshot: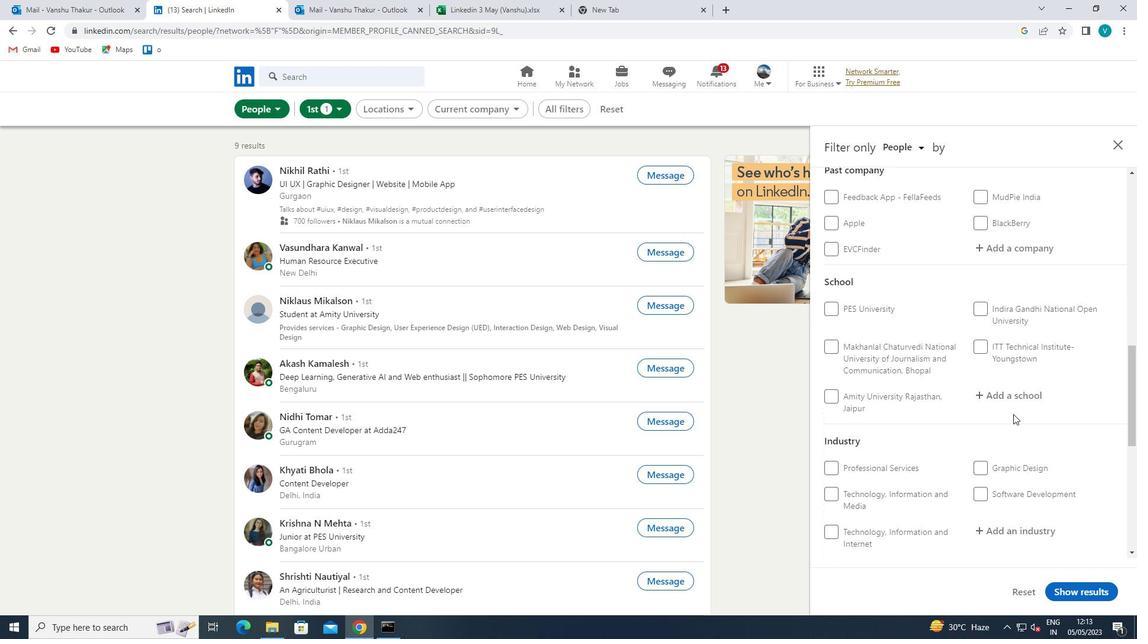 
Action: Mouse moved to (887, 321)
Screenshot: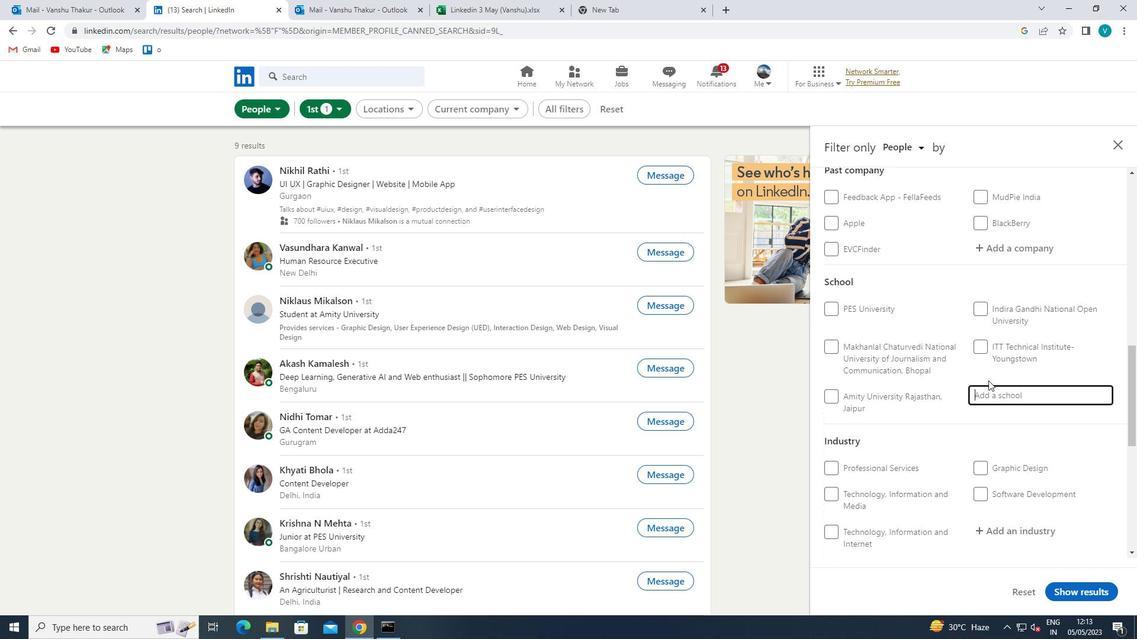 
Action: Key pressed <Key.shift>RANI<Key.backspace><Key.backspace><Key.backspace>ANI<Key.space><Key.shift>DURGA
Screenshot: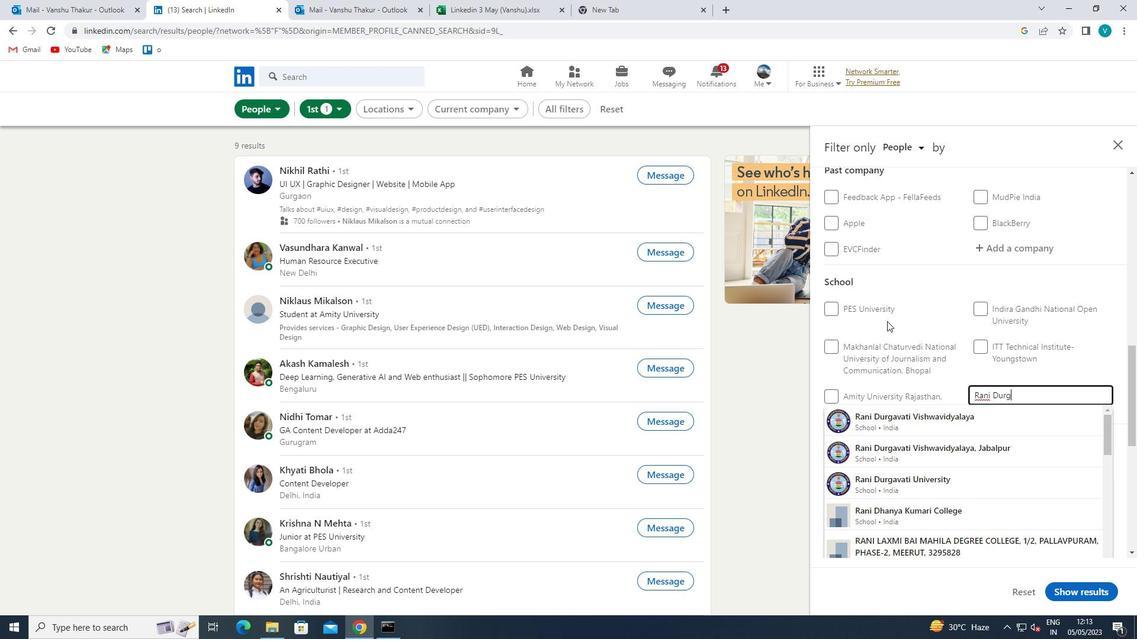 
Action: Mouse moved to (986, 457)
Screenshot: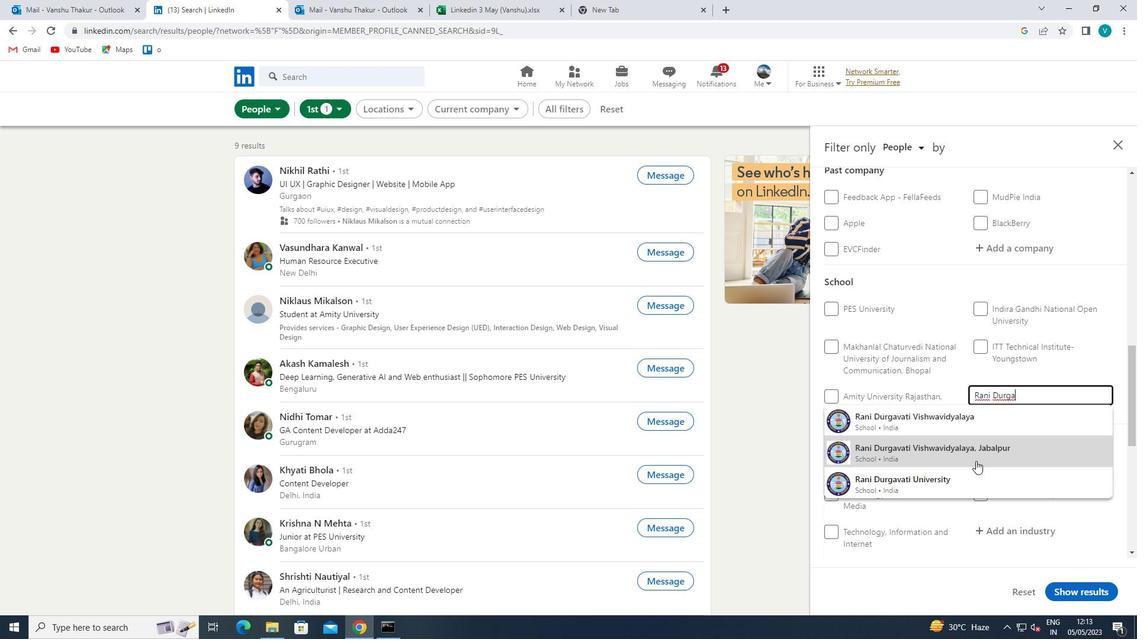 
Action: Mouse pressed left at (986, 457)
Screenshot: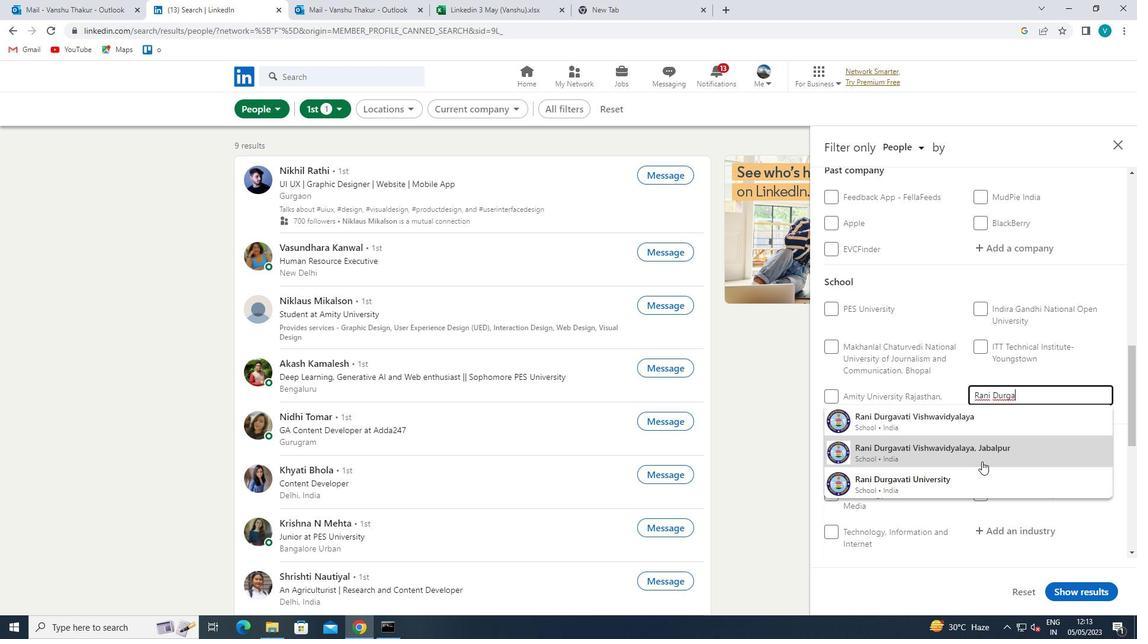 
Action: Mouse moved to (995, 444)
Screenshot: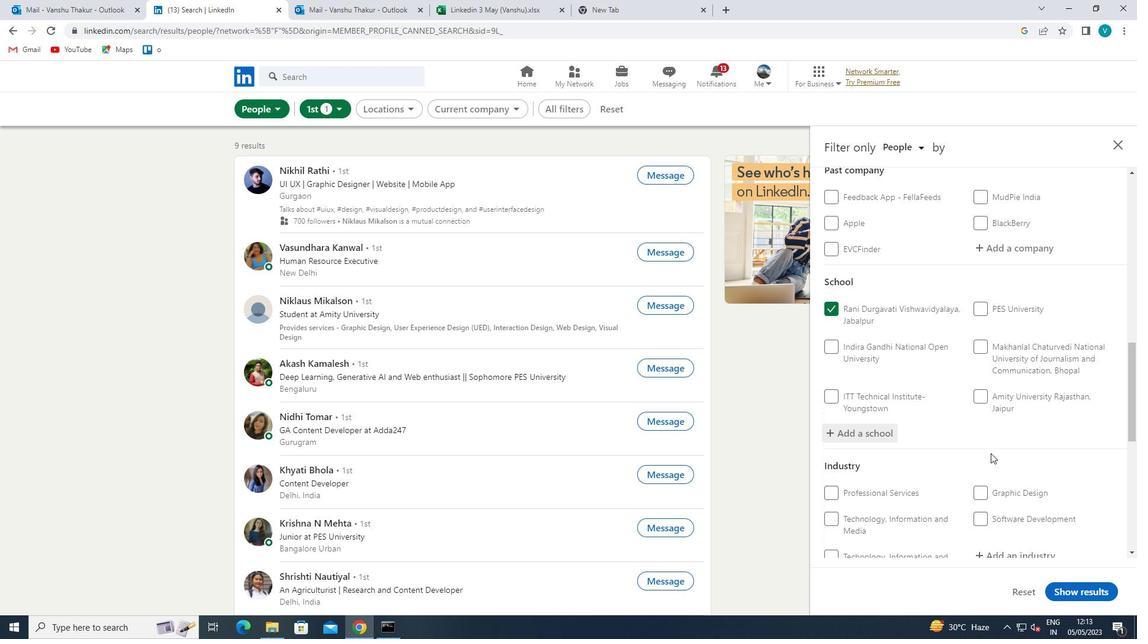 
Action: Mouse scrolled (995, 443) with delta (0, 0)
Screenshot: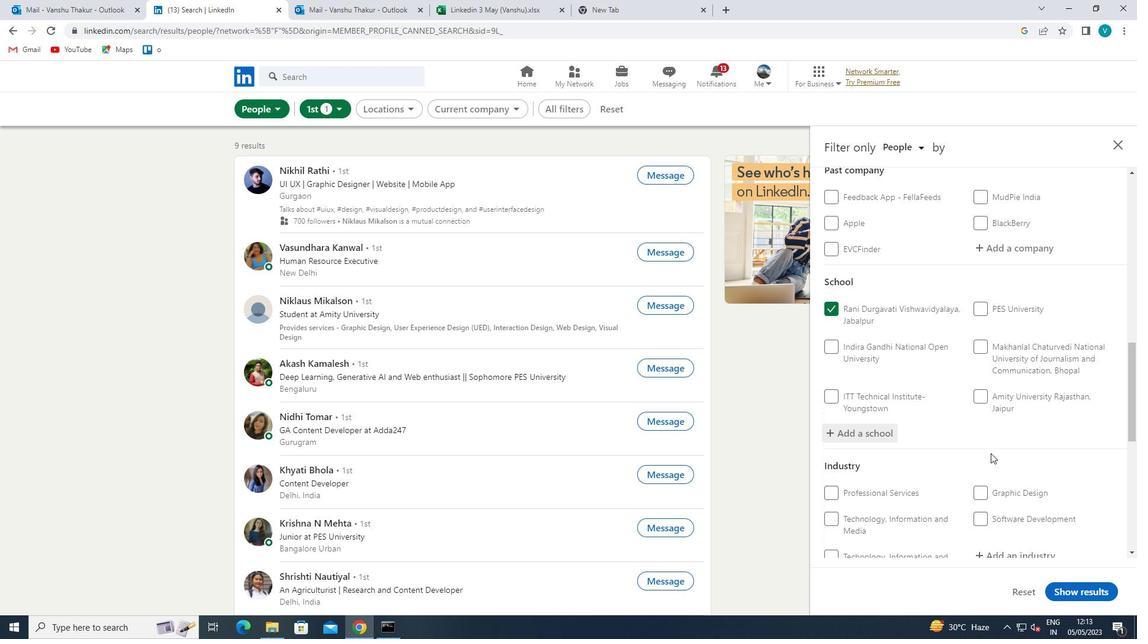 
Action: Mouse moved to (997, 441)
Screenshot: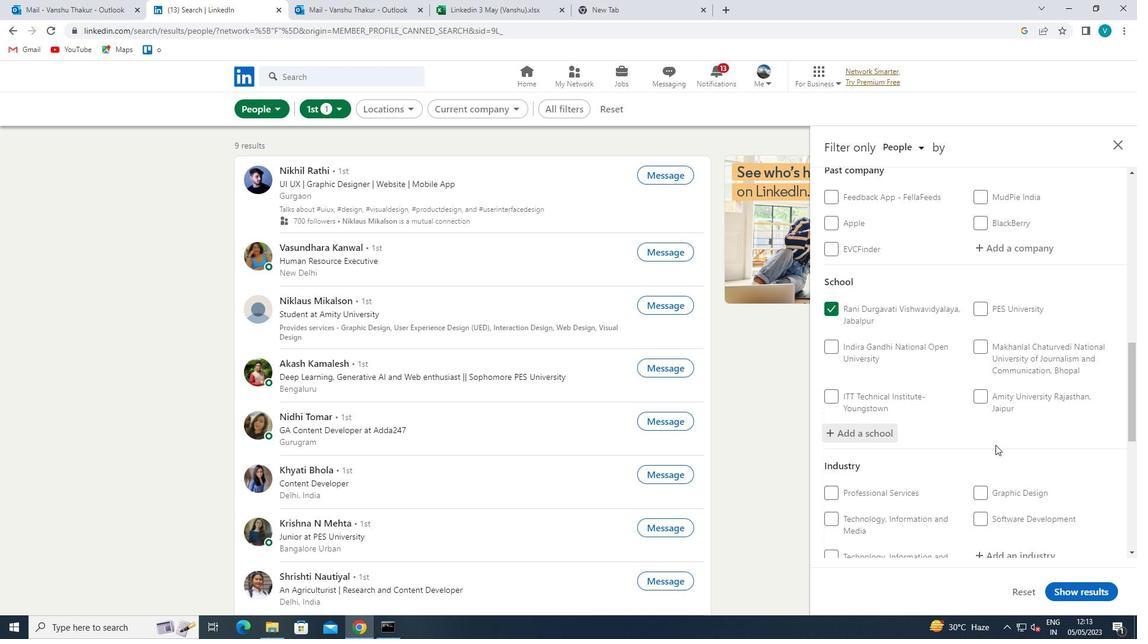 
Action: Mouse scrolled (997, 441) with delta (0, 0)
Screenshot: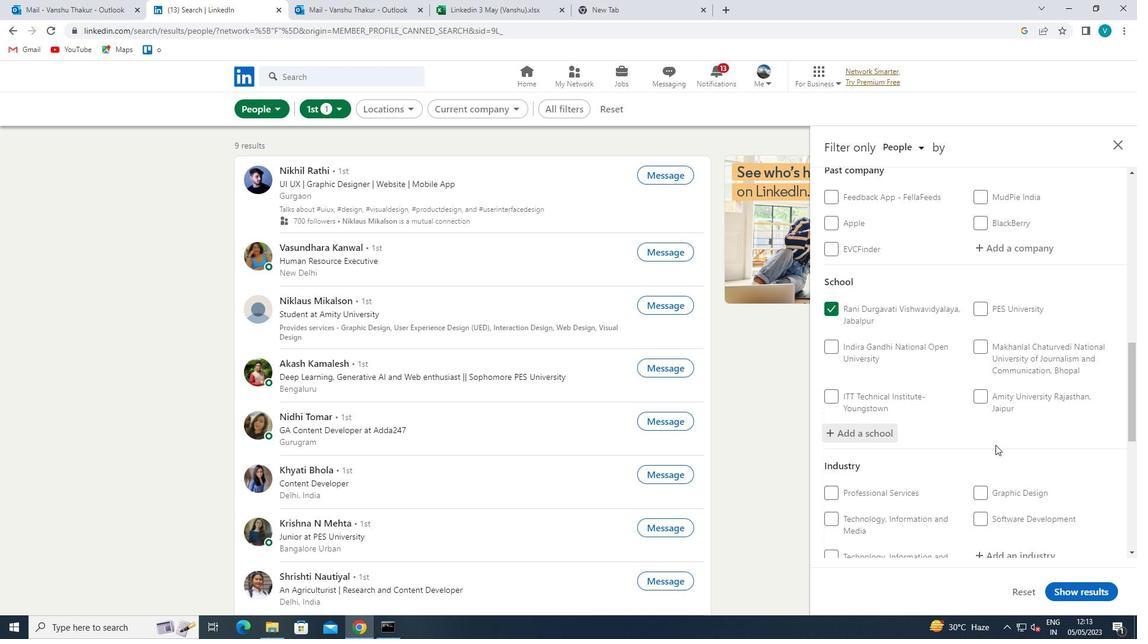 
Action: Mouse moved to (998, 440)
Screenshot: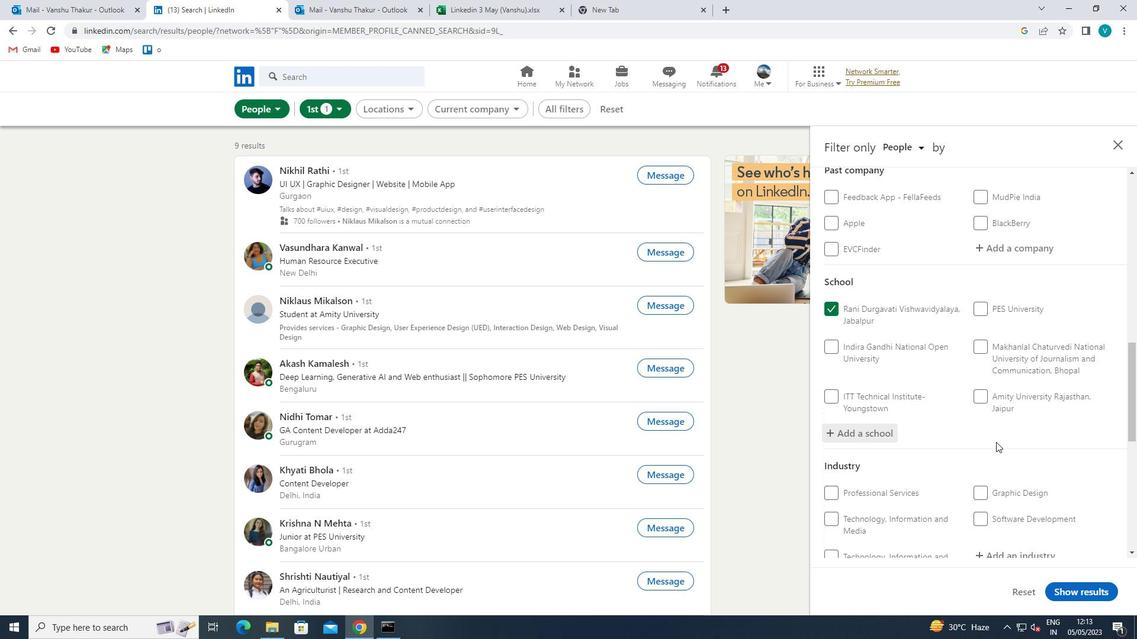 
Action: Mouse scrolled (998, 439) with delta (0, 0)
Screenshot: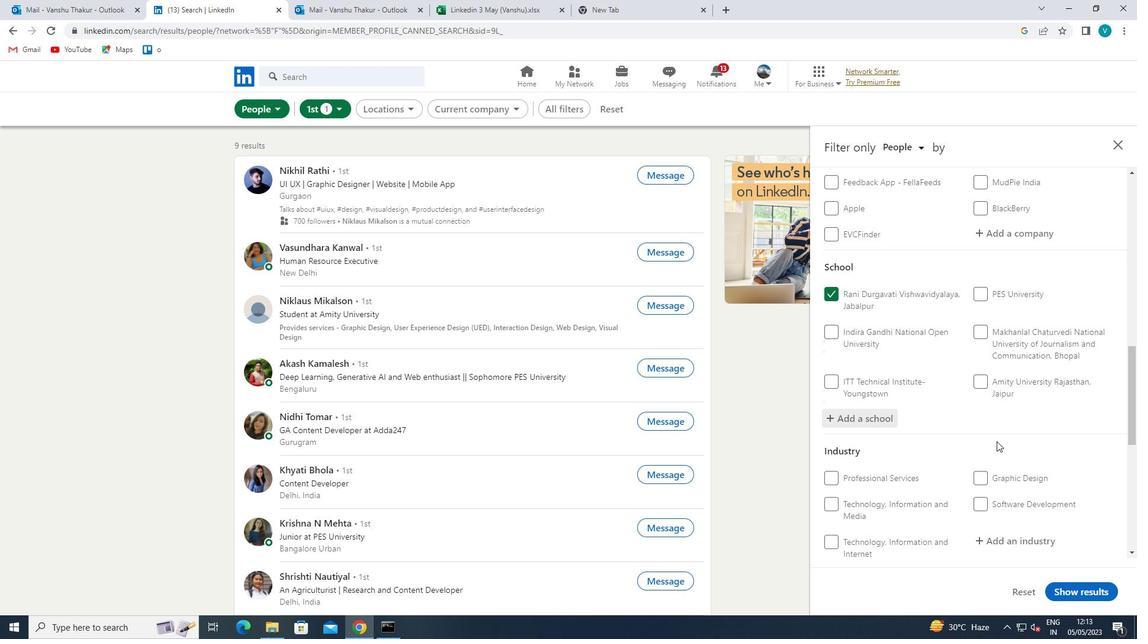 
Action: Mouse moved to (1018, 378)
Screenshot: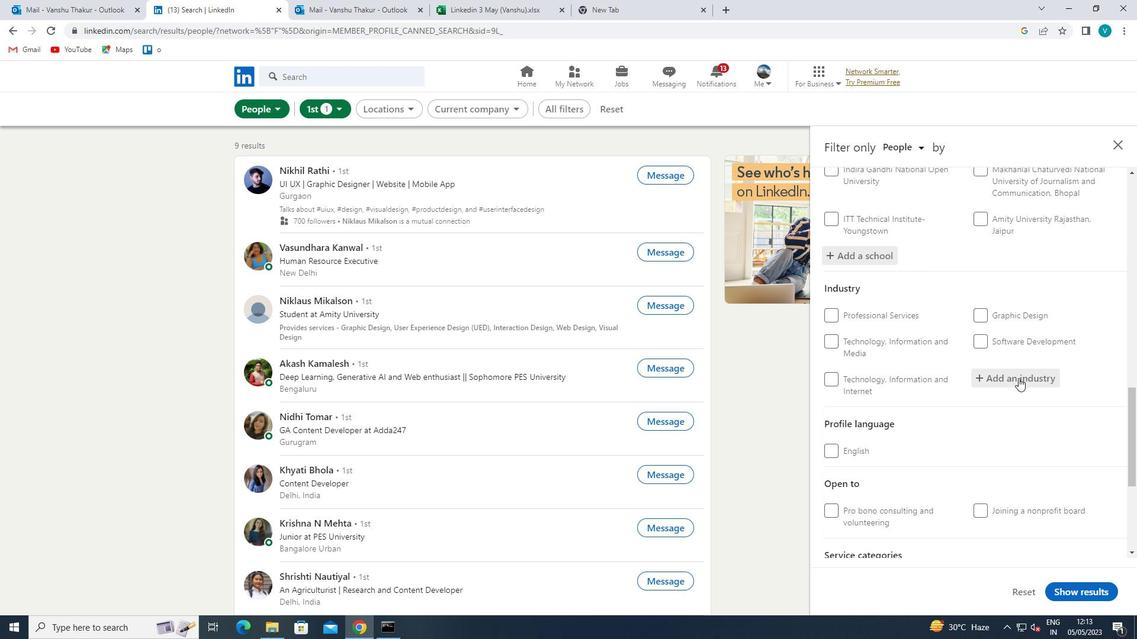 
Action: Mouse pressed left at (1018, 378)
Screenshot: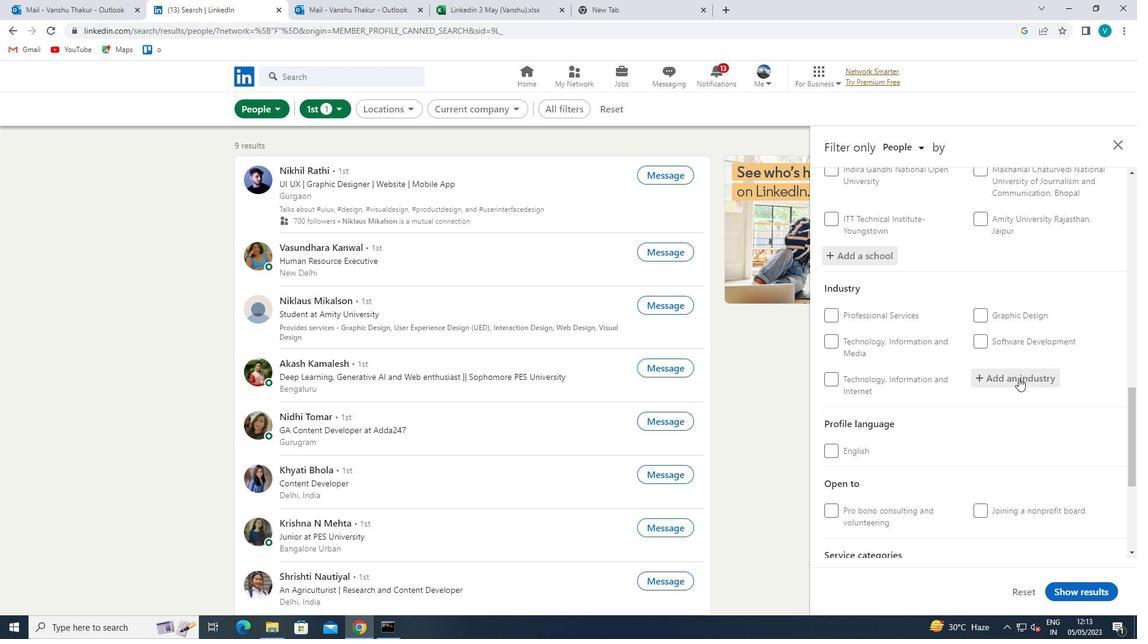 
Action: Key pressed <Key.shift>REATIL<Key.space><Key.shift>HEALTH<Key.space>
Screenshot: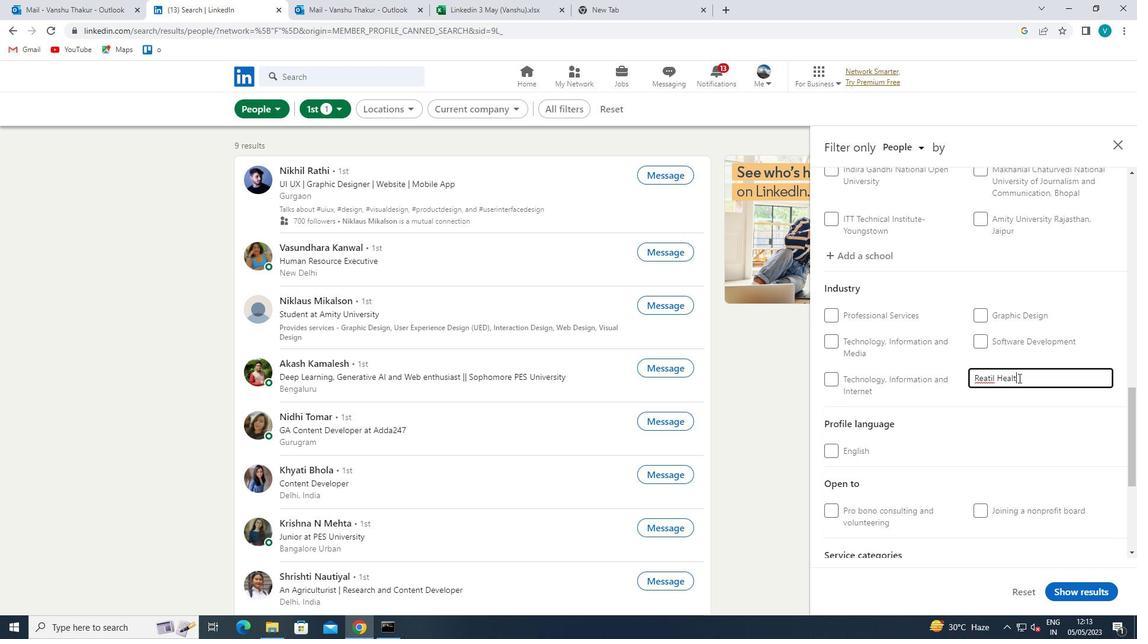 
Action: Mouse moved to (994, 372)
Screenshot: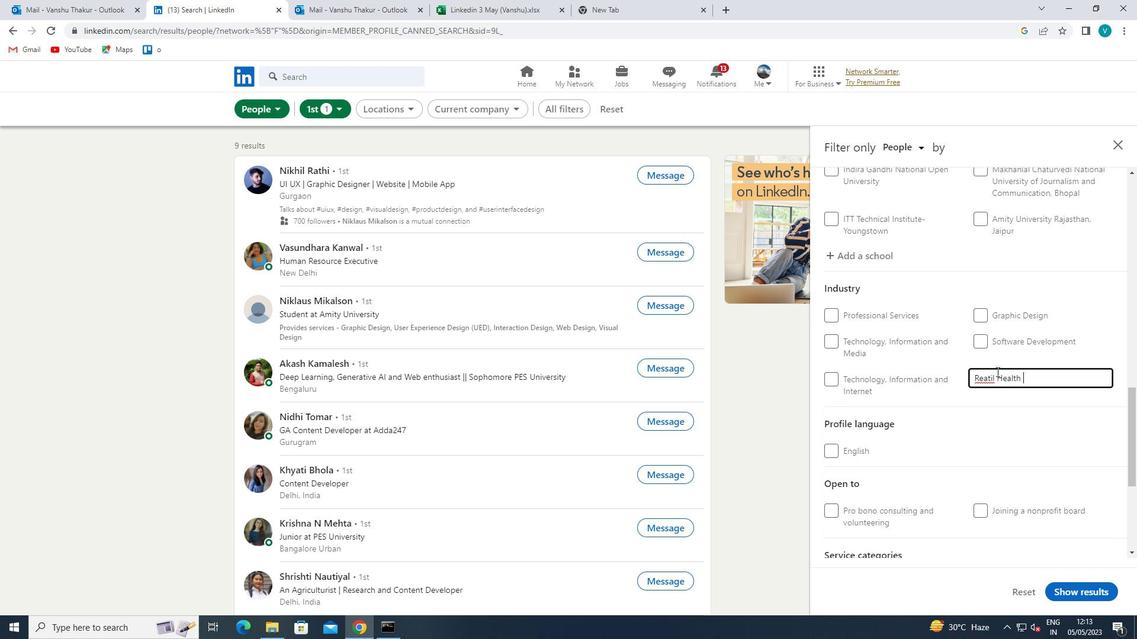 
Action: Mouse pressed left at (994, 372)
Screenshot: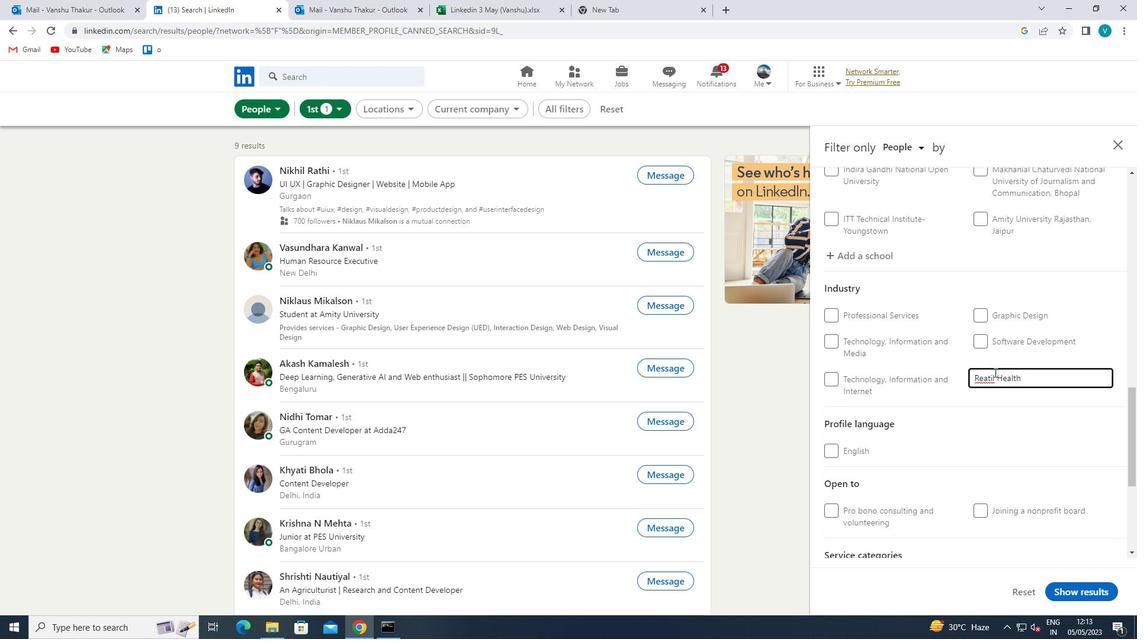 
Action: Mouse moved to (988, 376)
Screenshot: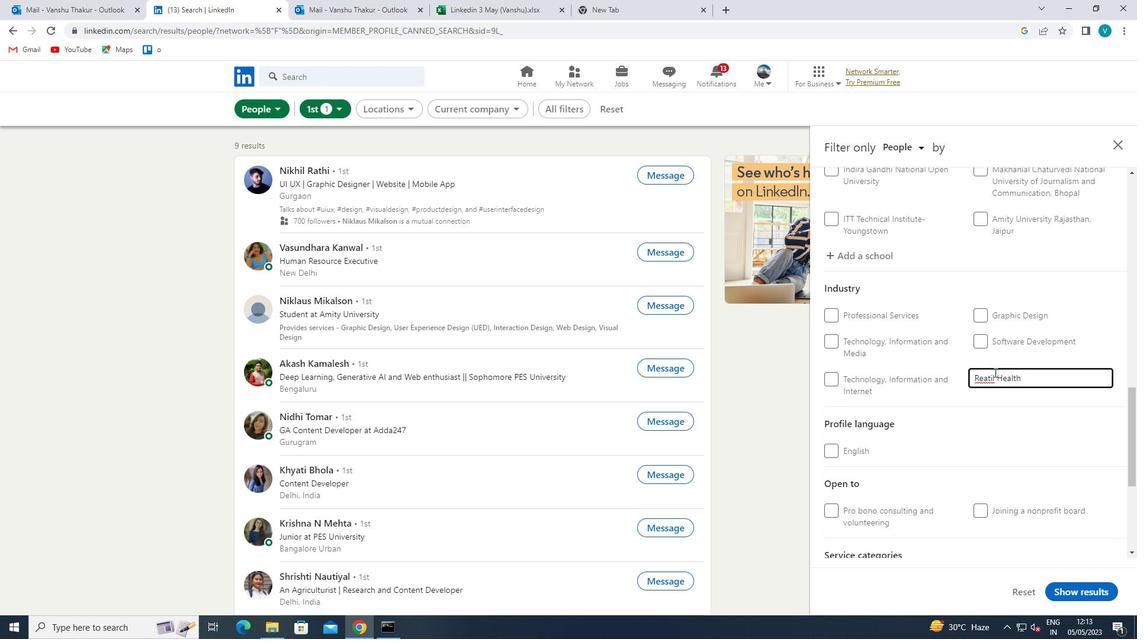 
Action: Key pressed <Key.backspace><Key.backspace><Key.backspace><Key.backspace>TAIL
Screenshot: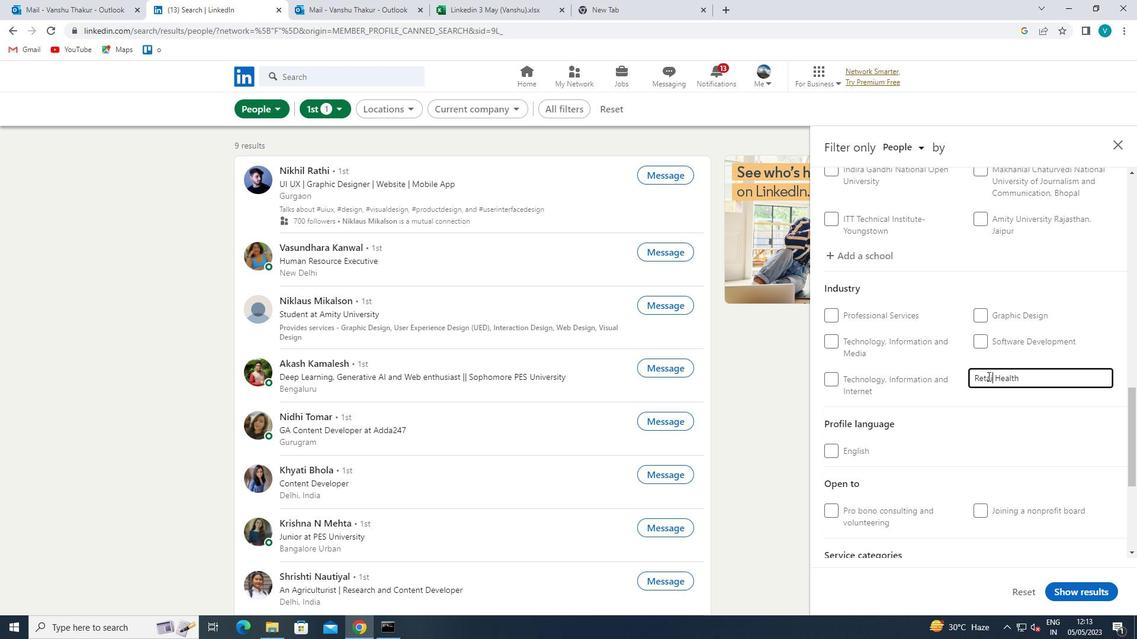 
Action: Mouse moved to (989, 393)
Screenshot: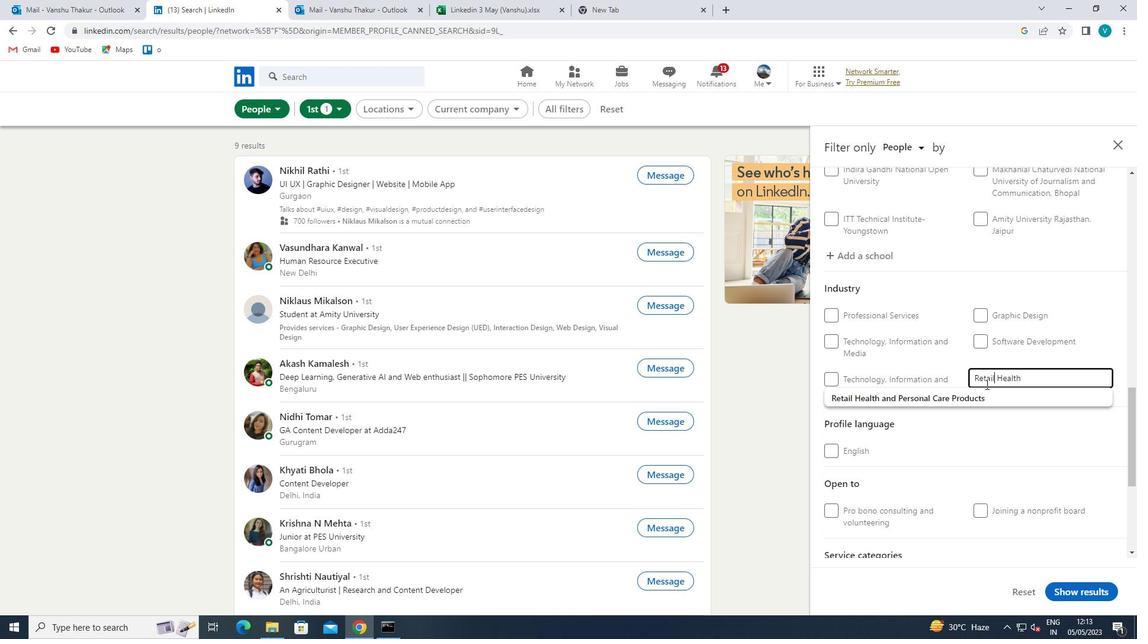 
Action: Mouse pressed left at (989, 393)
Screenshot: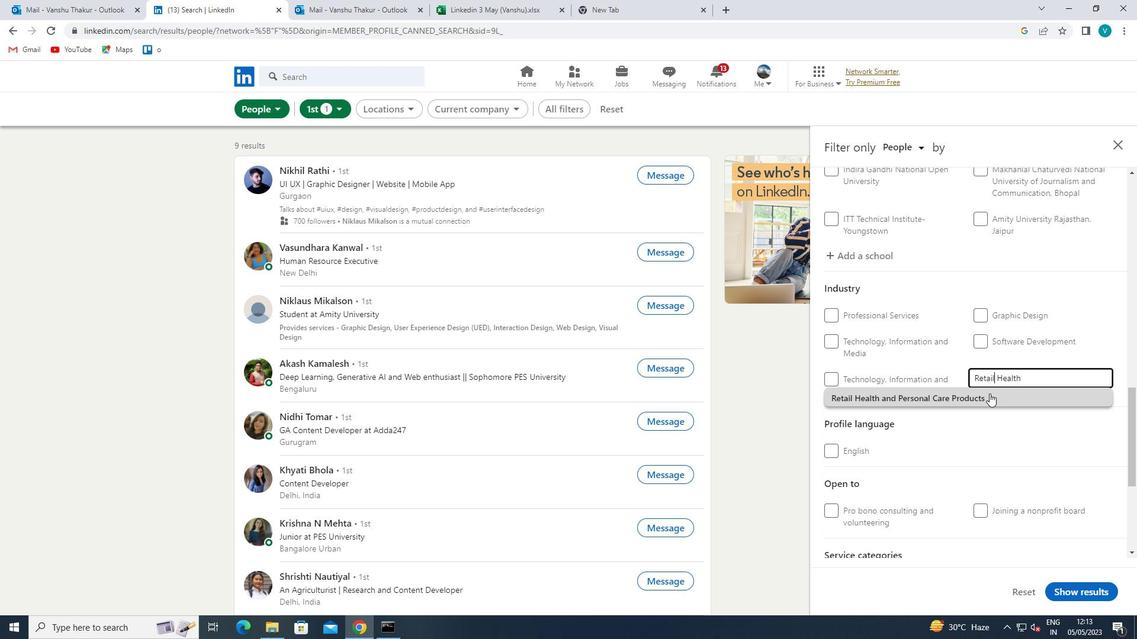 
Action: Mouse scrolled (989, 393) with delta (0, 0)
Screenshot: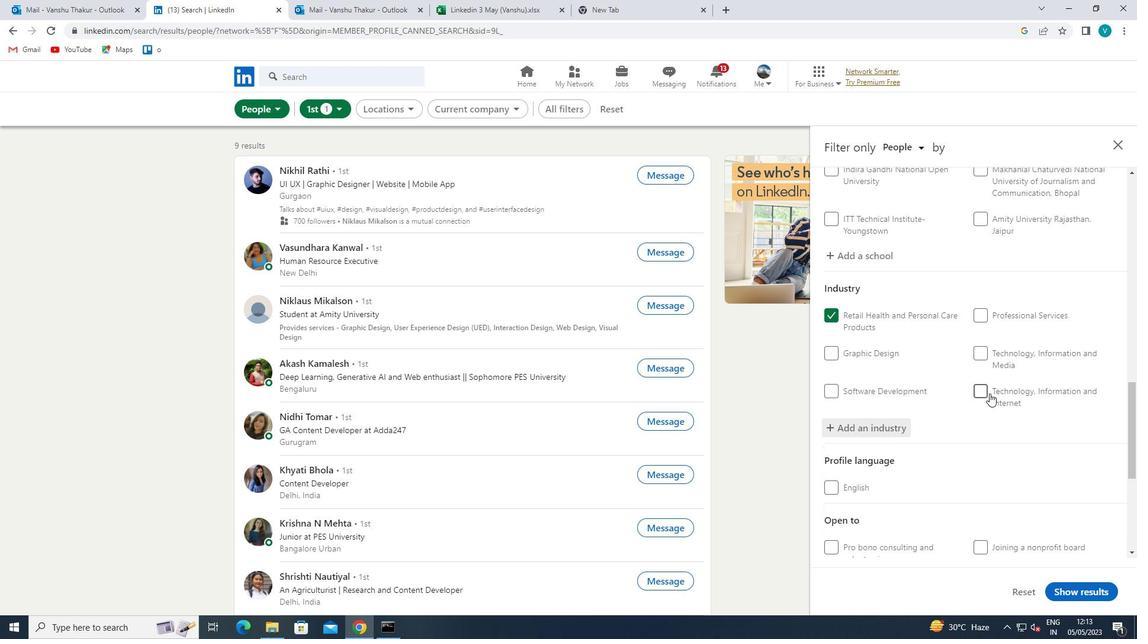 
Action: Mouse scrolled (989, 393) with delta (0, 0)
Screenshot: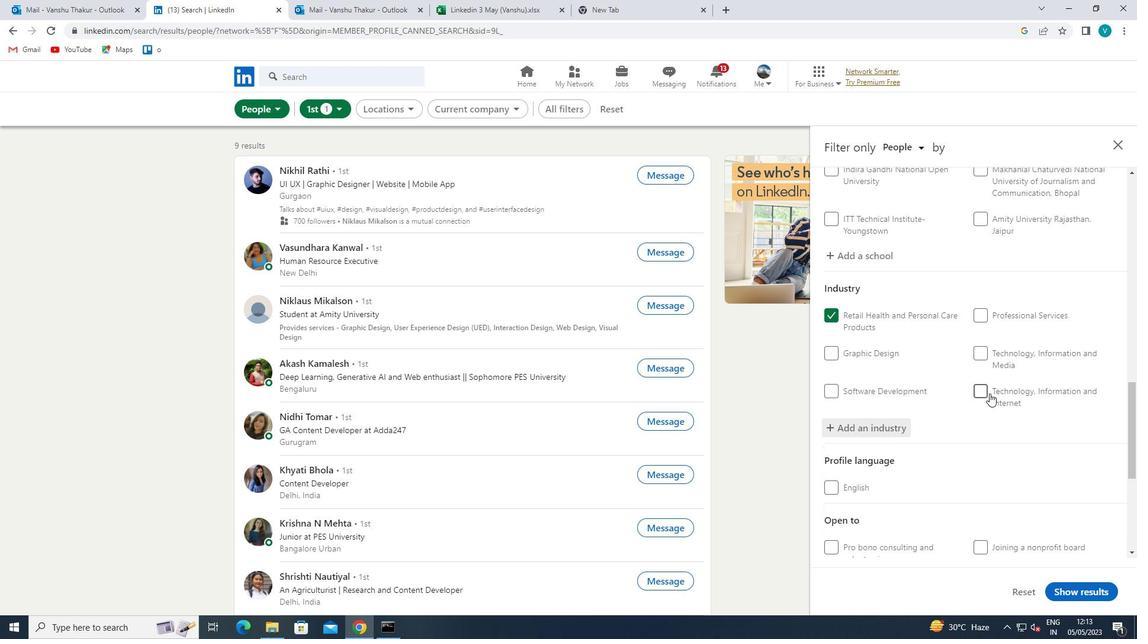 
Action: Mouse scrolled (989, 393) with delta (0, 0)
Screenshot: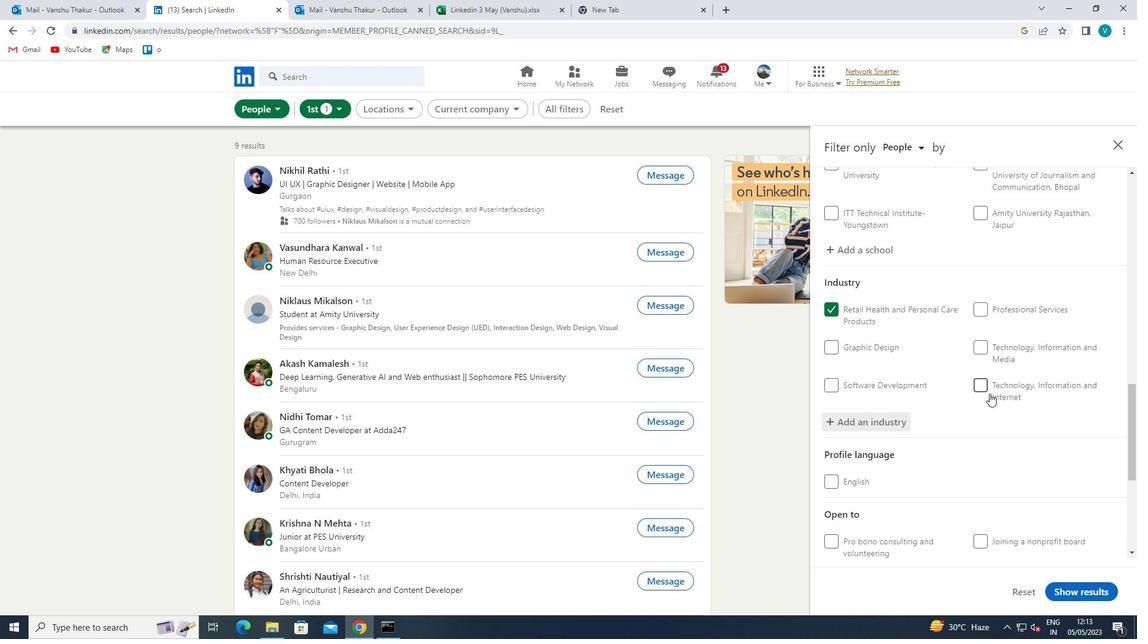 
Action: Mouse scrolled (989, 393) with delta (0, 0)
Screenshot: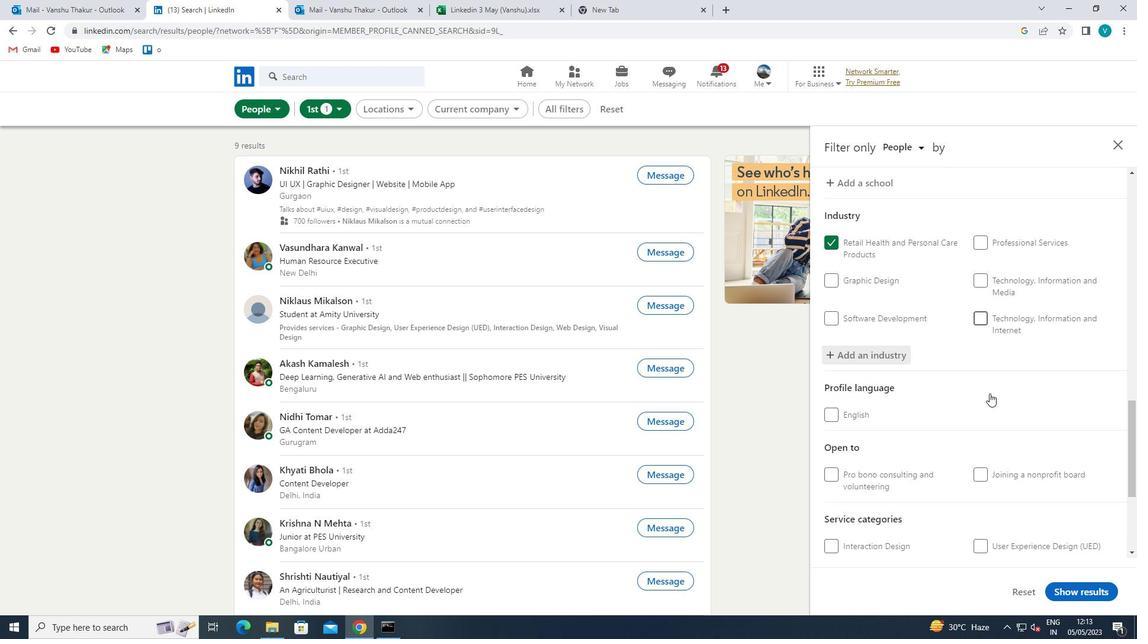 
Action: Mouse scrolled (989, 393) with delta (0, 0)
Screenshot: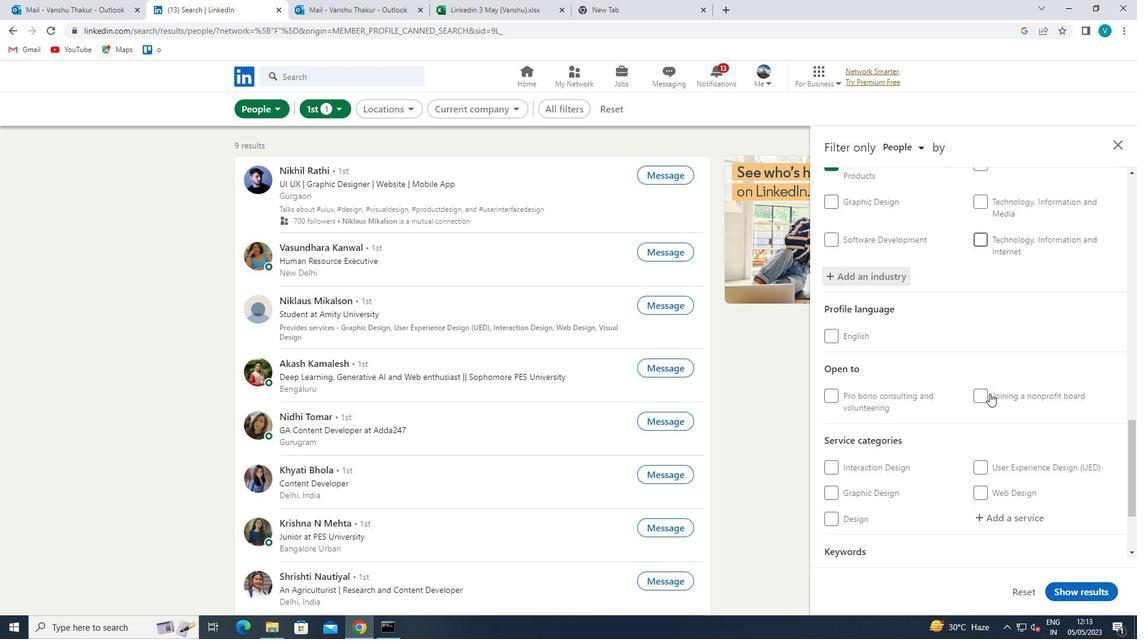 
Action: Mouse moved to (994, 393)
Screenshot: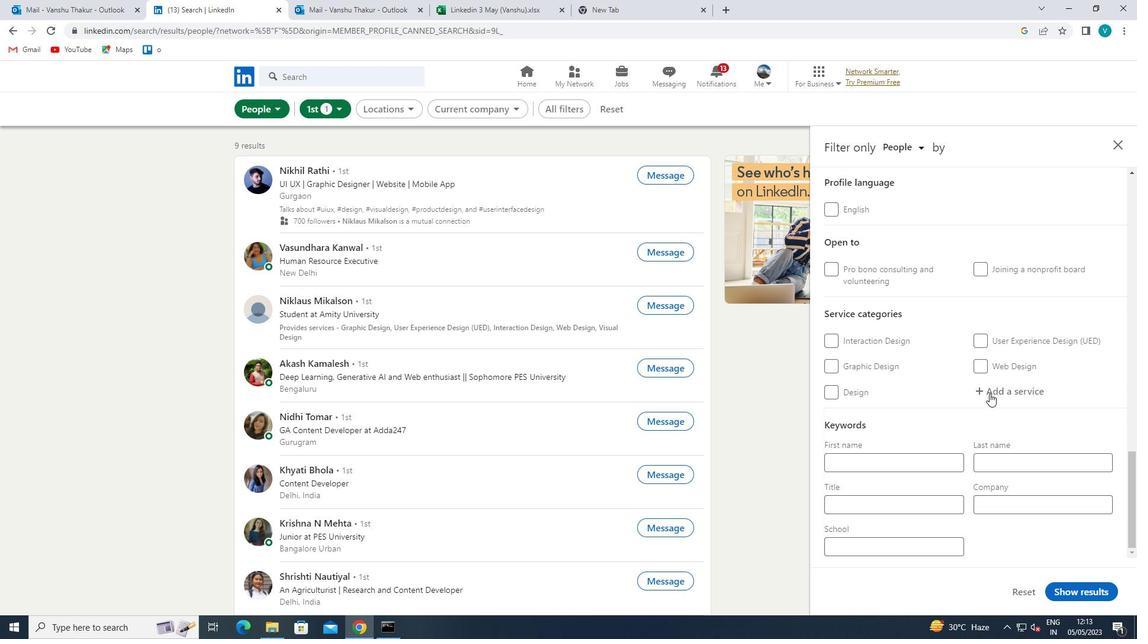 
Action: Mouse pressed left at (994, 393)
Screenshot: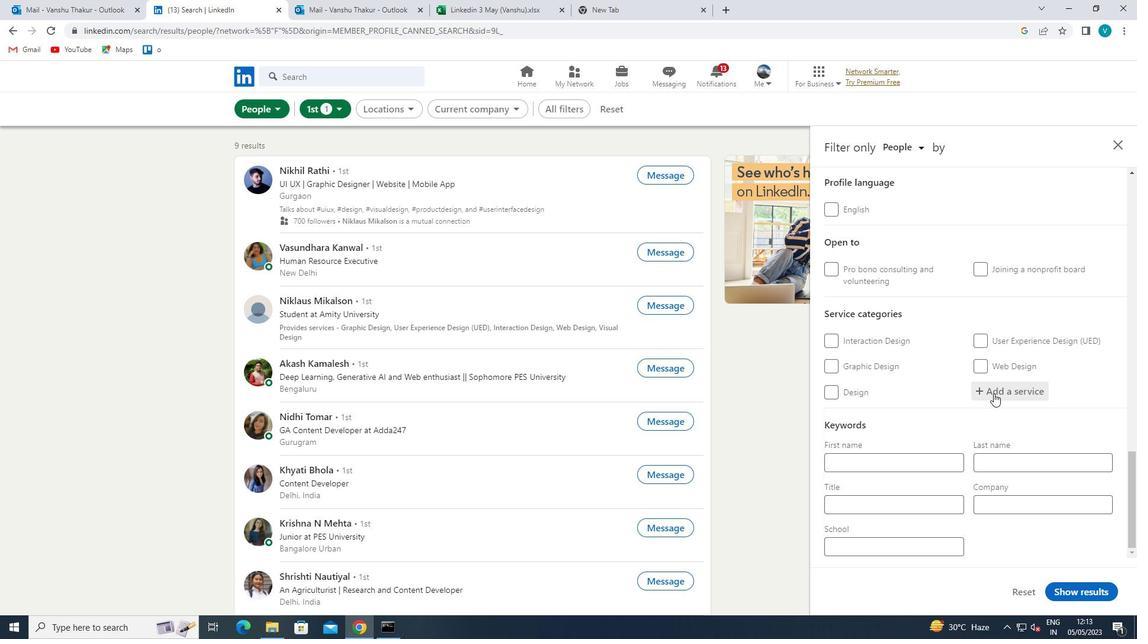 
Action: Key pressed <Key.shift>HOMEOWNERS
Screenshot: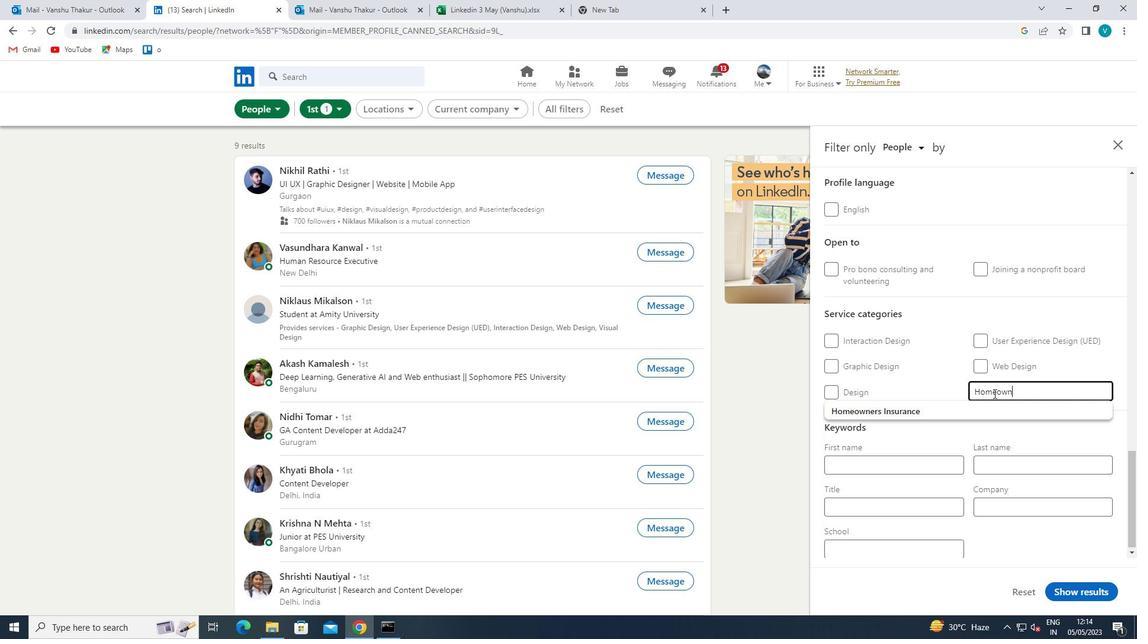 
Action: Mouse moved to (973, 406)
Screenshot: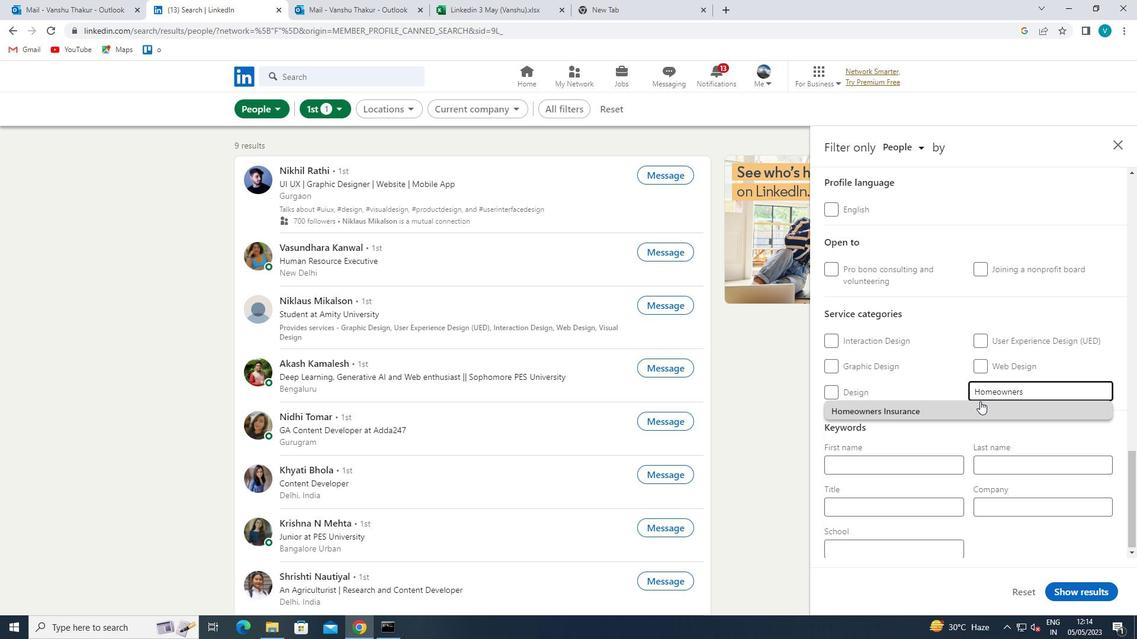 
Action: Mouse pressed left at (973, 406)
Screenshot: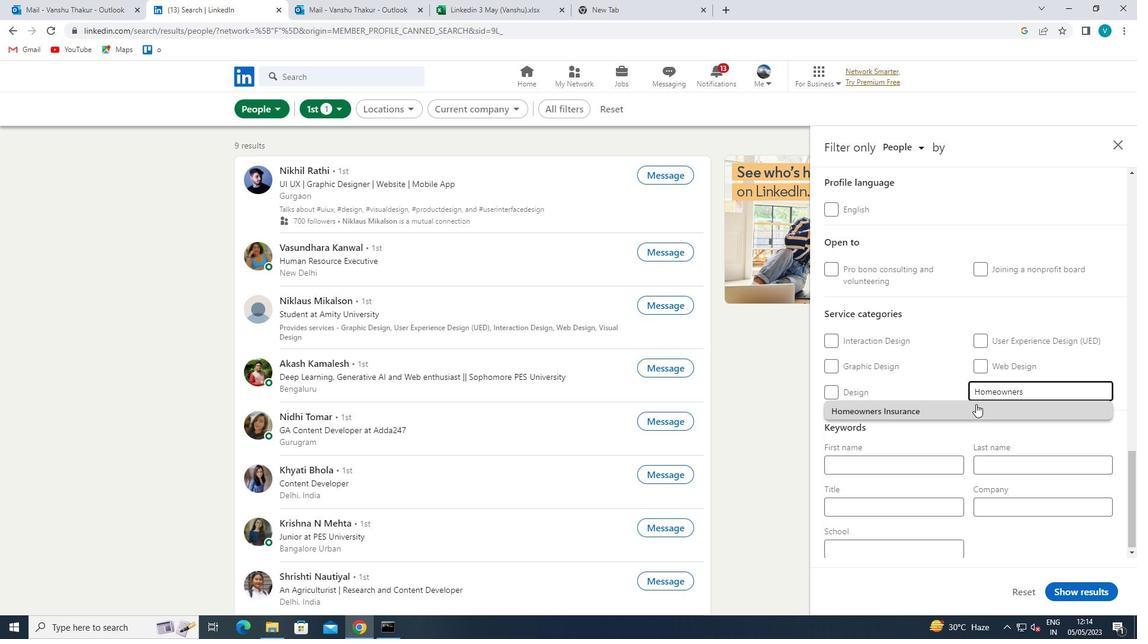 
Action: Mouse scrolled (973, 406) with delta (0, 0)
Screenshot: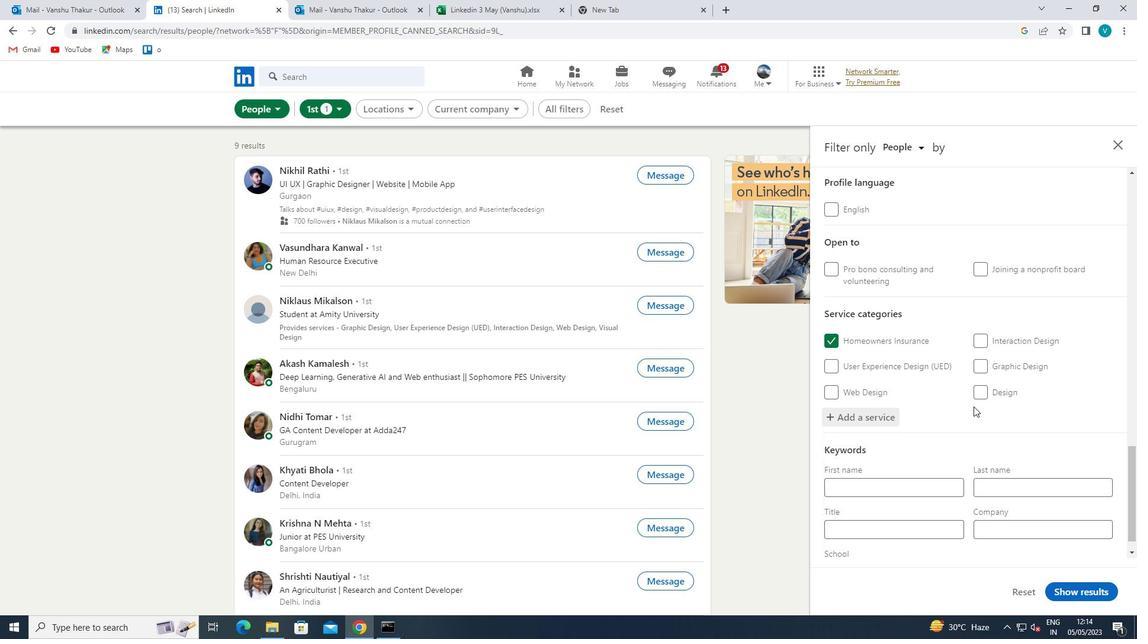 
Action: Mouse moved to (973, 407)
Screenshot: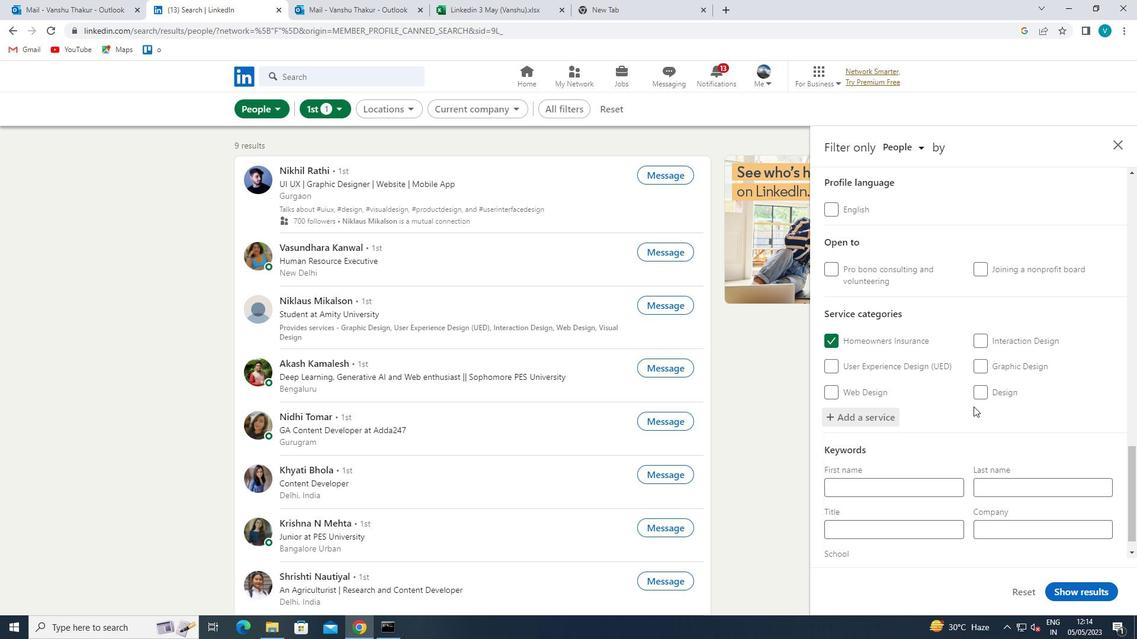 
Action: Mouse scrolled (973, 406) with delta (0, 0)
Screenshot: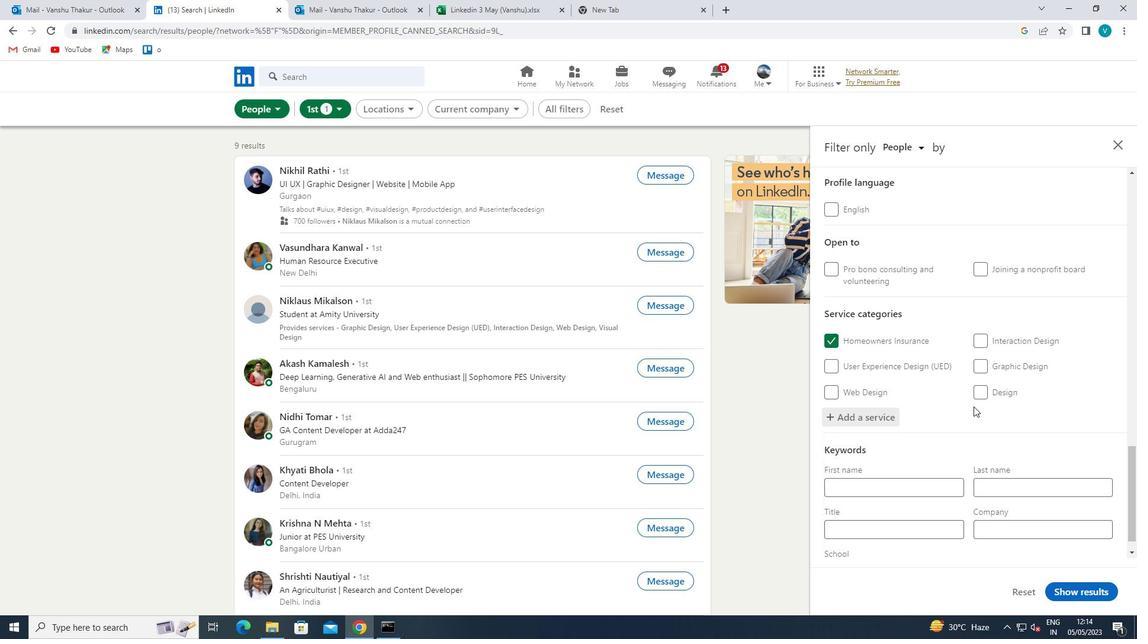 
Action: Mouse scrolled (973, 406) with delta (0, 0)
Screenshot: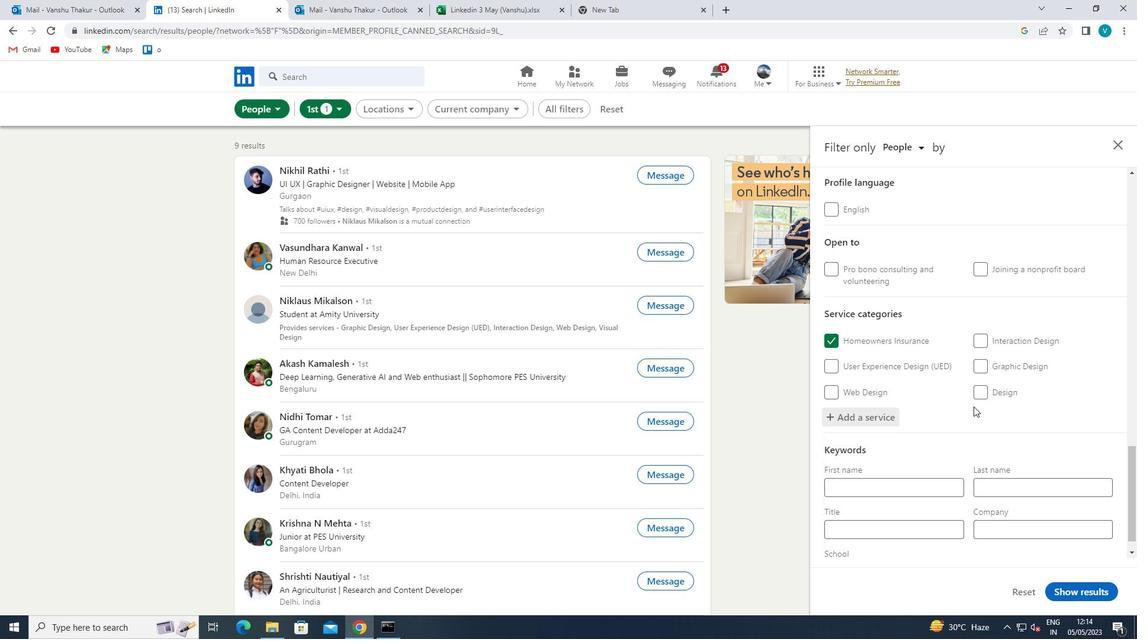 
Action: Mouse moved to (931, 493)
Screenshot: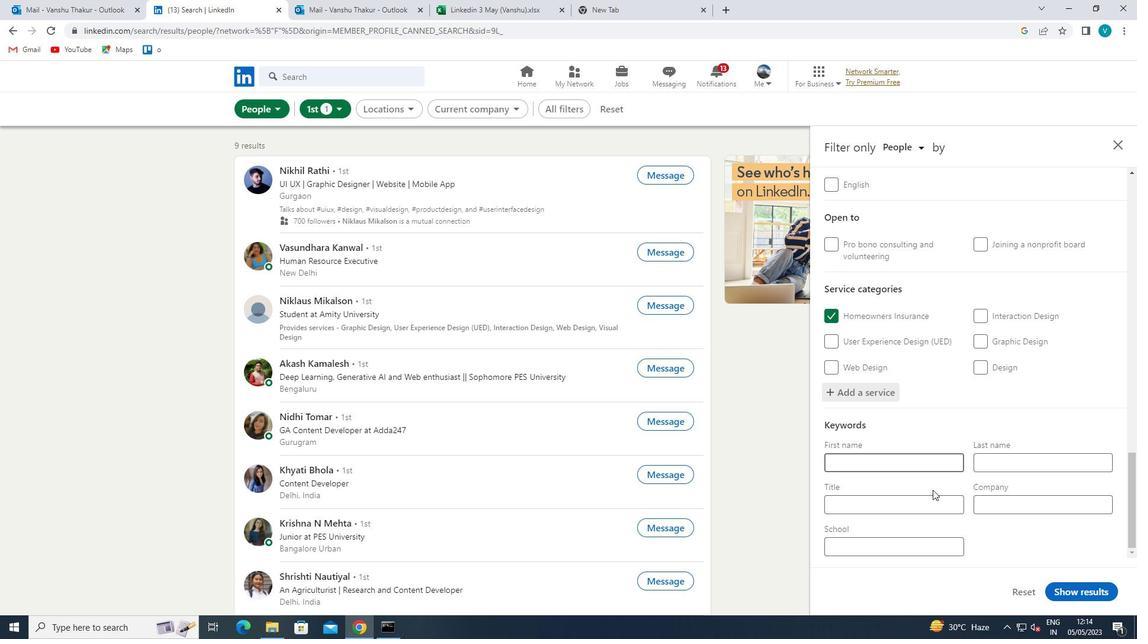 
Action: Mouse pressed left at (931, 493)
Screenshot: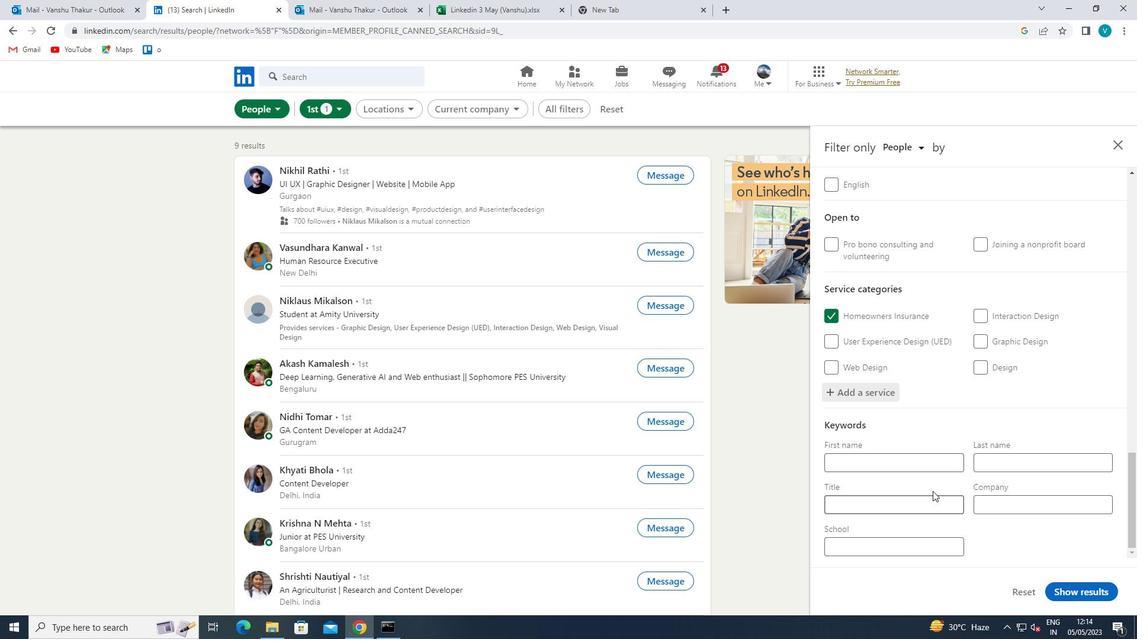 
Action: Key pressed <Key.shift>SCHOOL<Key.space><Key.shift>VOLUNTEER
Screenshot: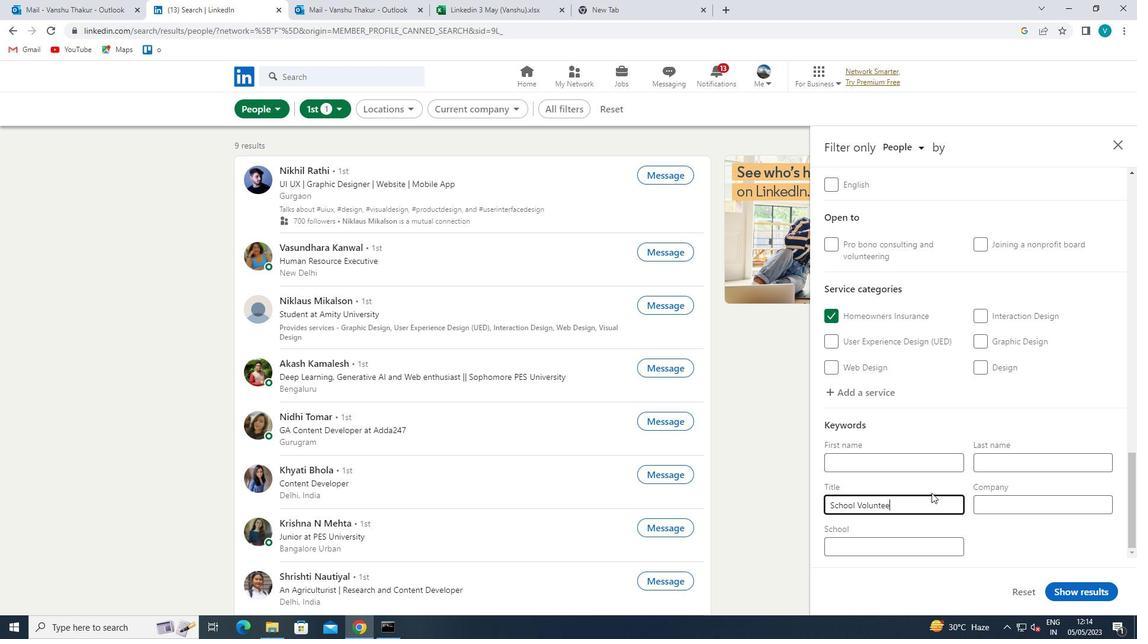 
Action: Mouse moved to (1049, 582)
Screenshot: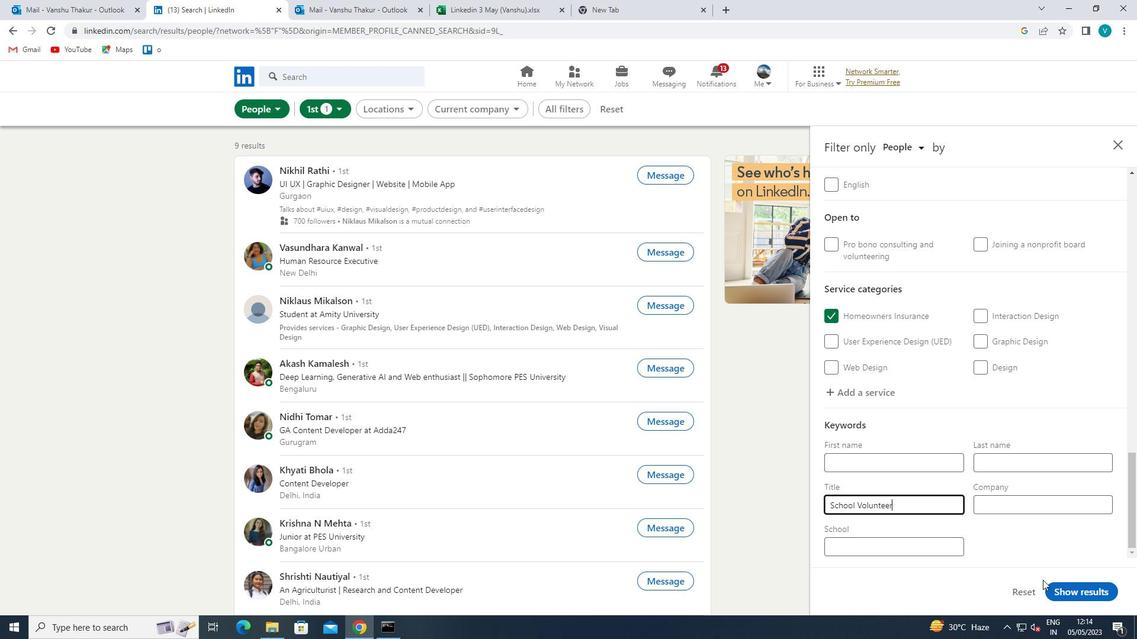 
Action: Mouse pressed left at (1049, 582)
Screenshot: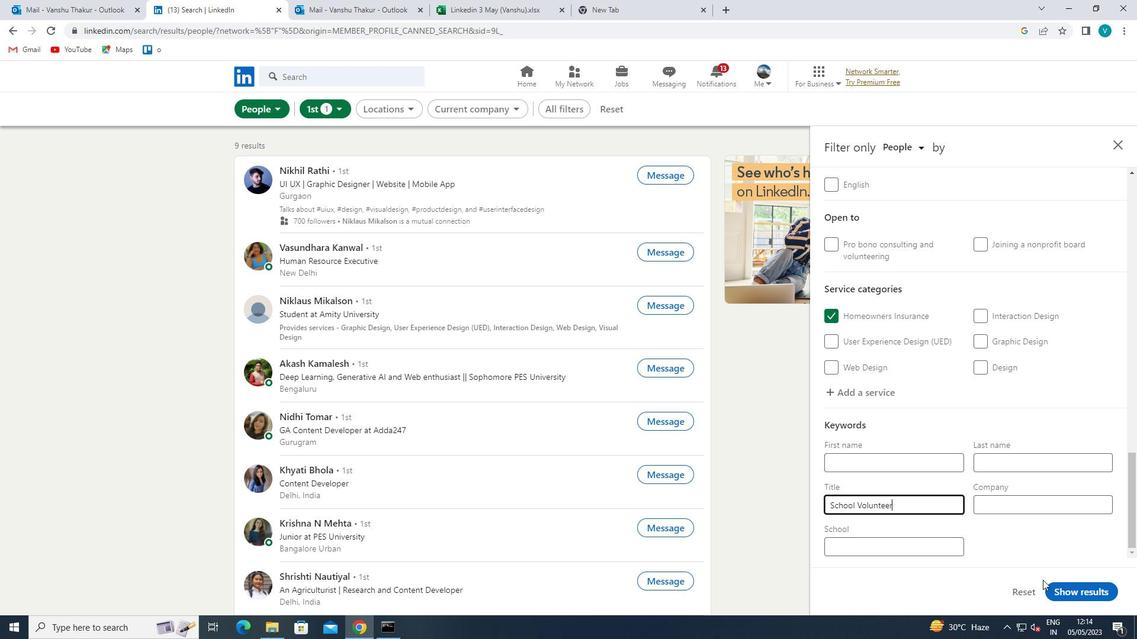 
Action: Mouse moved to (1058, 590)
Screenshot: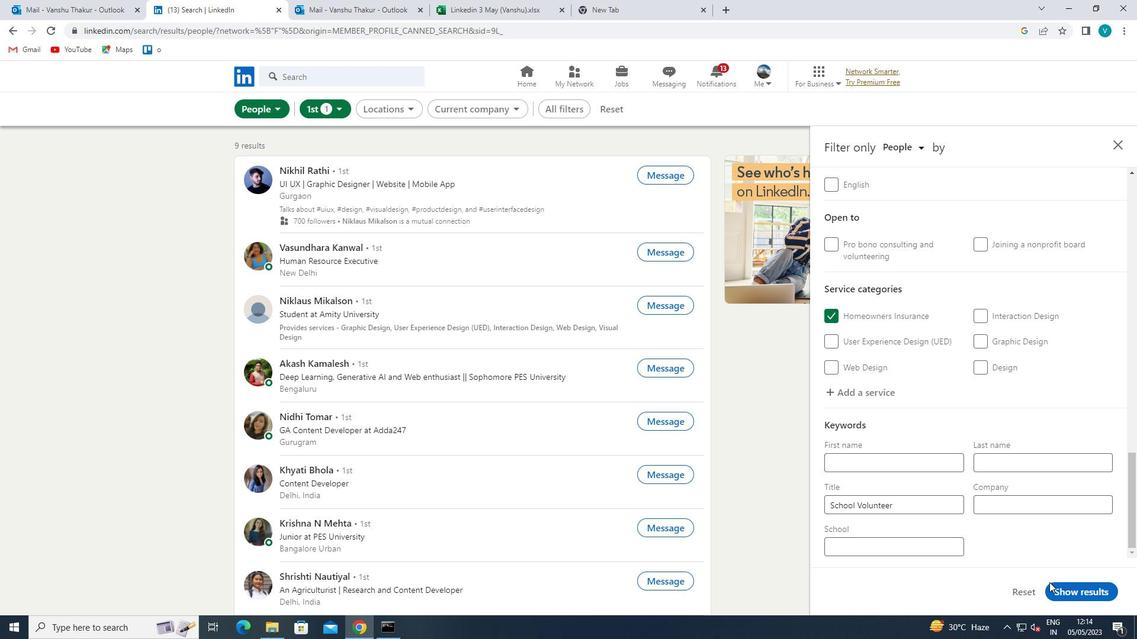 
Action: Mouse pressed left at (1058, 590)
Screenshot: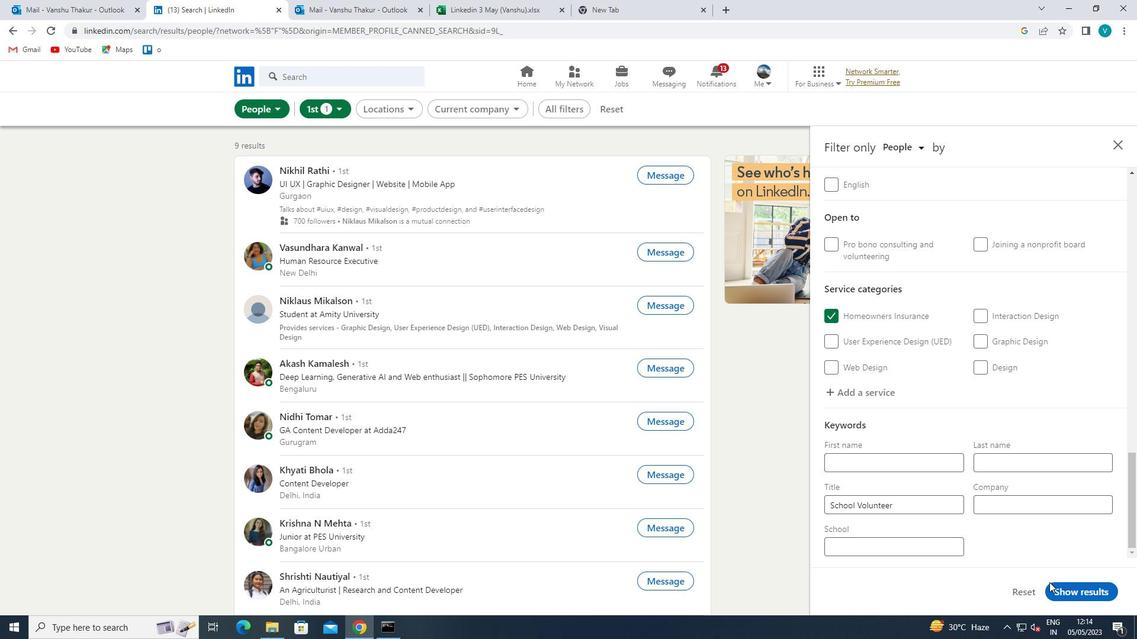 
